 Task: Create a due date automation trigger when advanced on, 2 days after a card is due add fields without custom field "Resume" set to a number greater than 1 and greater or equal to 10 at 11:00 AM.
Action: Mouse moved to (1233, 90)
Screenshot: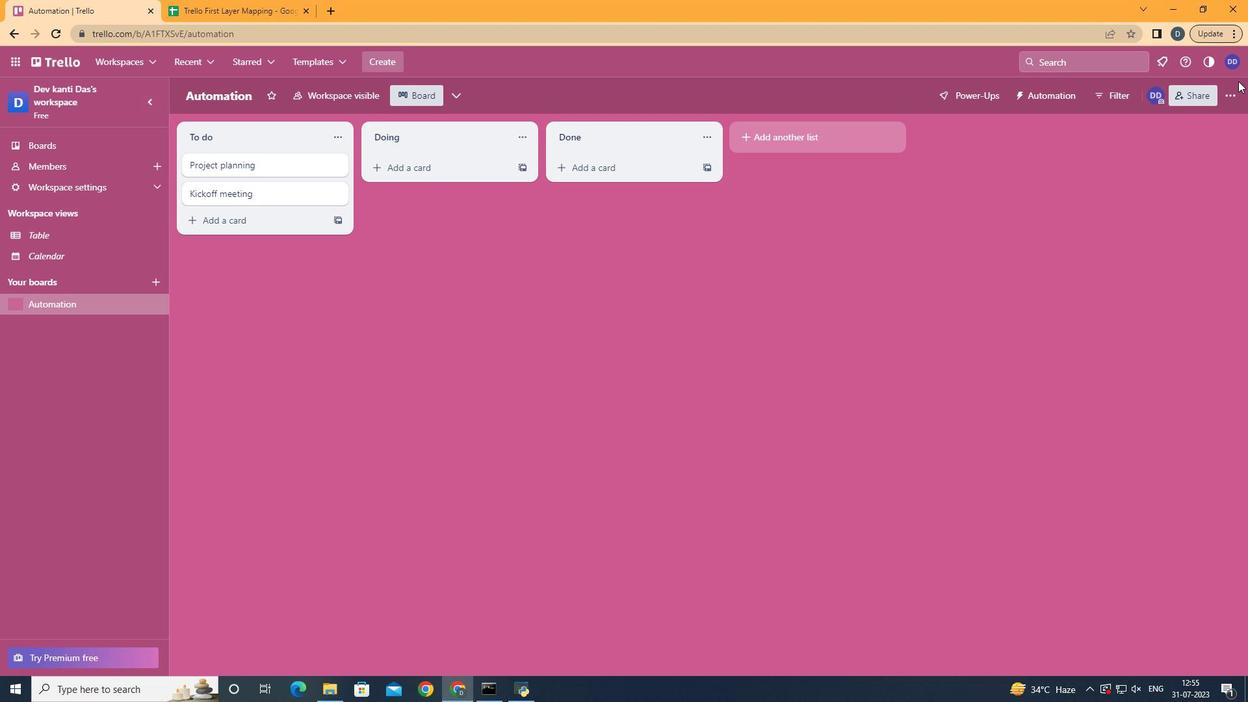 
Action: Mouse pressed left at (1233, 90)
Screenshot: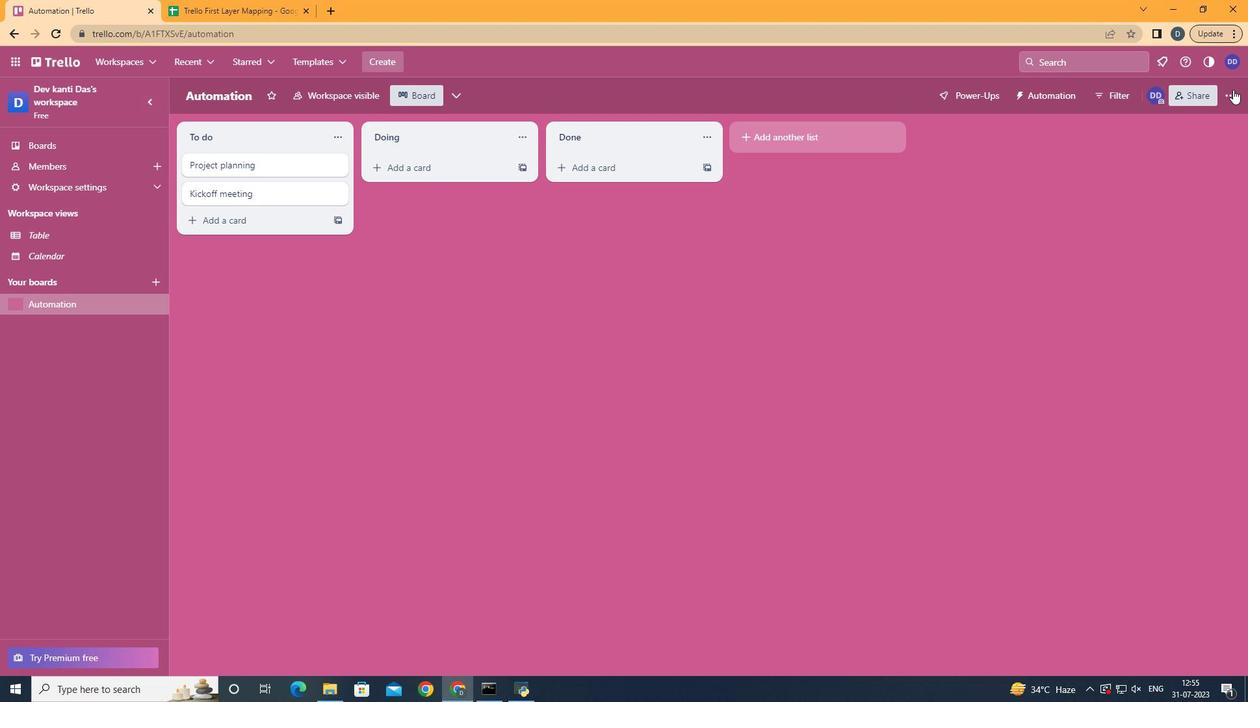 
Action: Mouse moved to (1120, 282)
Screenshot: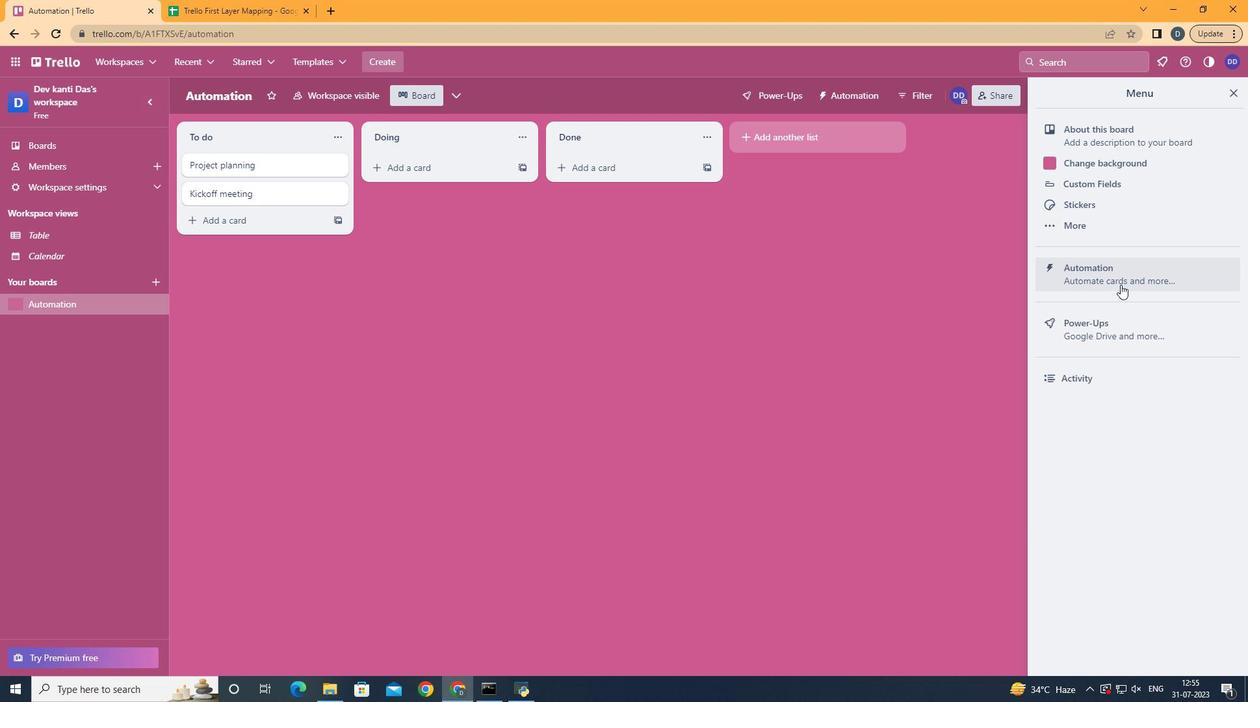 
Action: Mouse pressed left at (1120, 282)
Screenshot: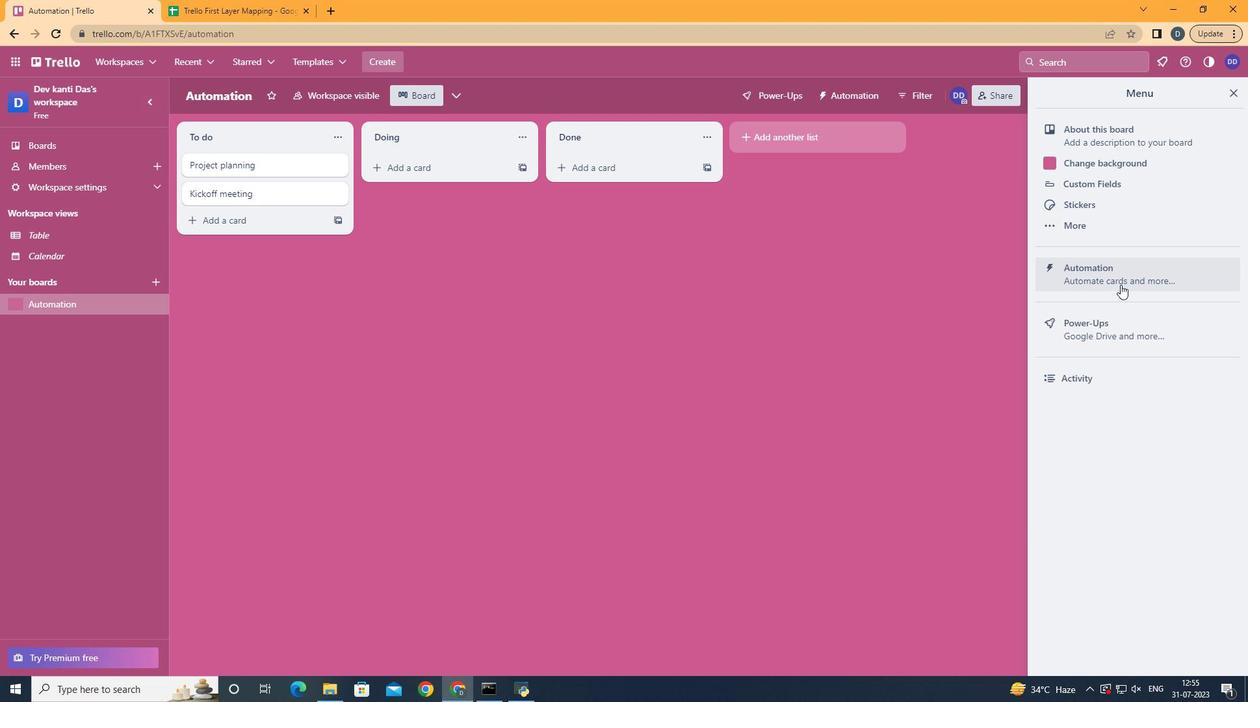 
Action: Mouse moved to (254, 266)
Screenshot: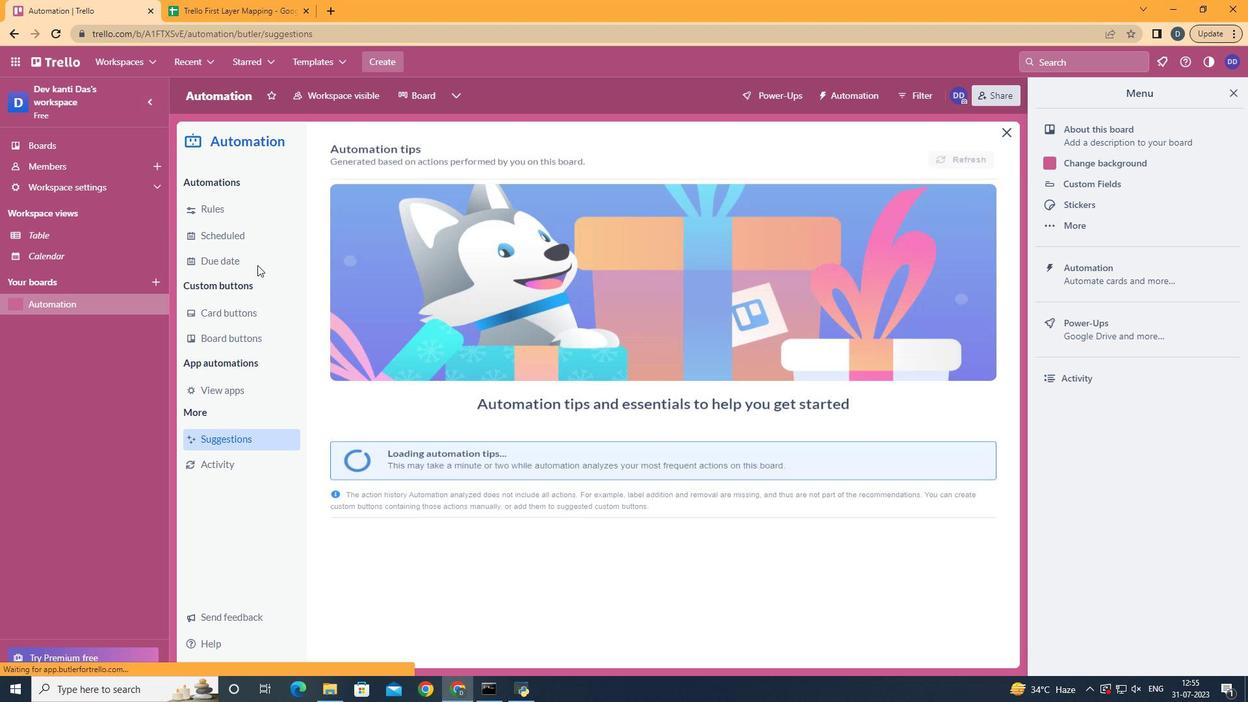 
Action: Mouse pressed left at (254, 266)
Screenshot: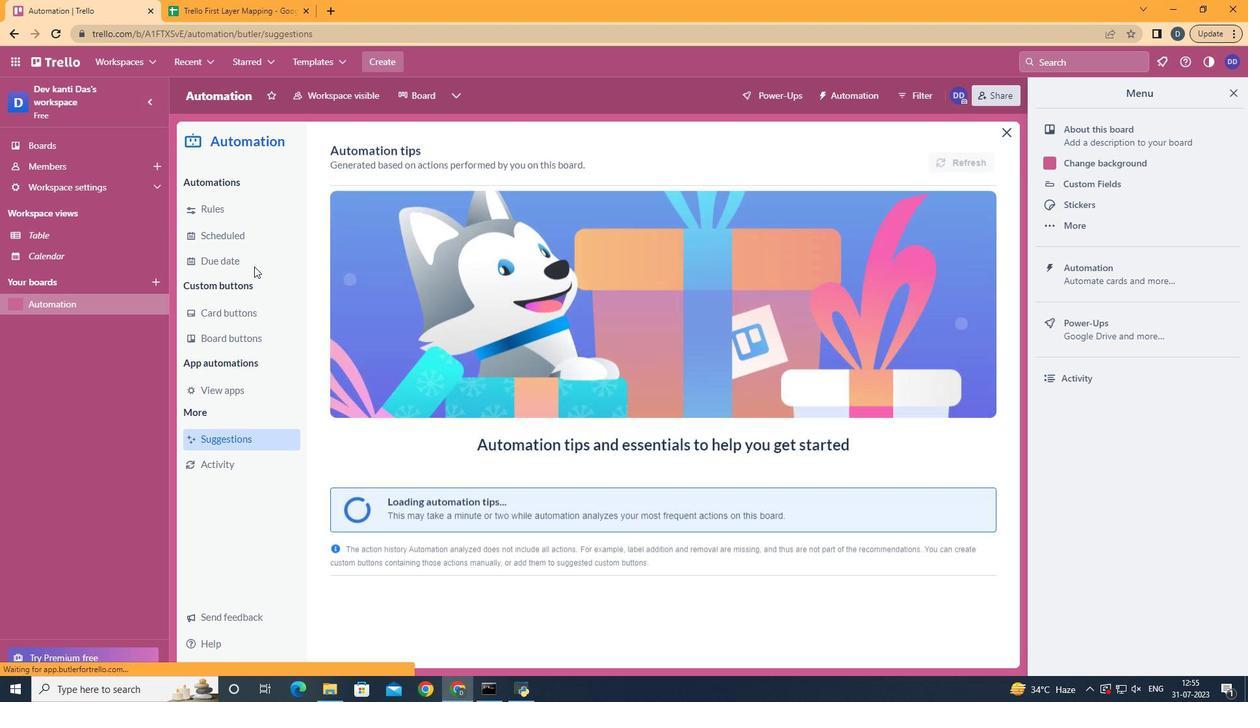 
Action: Mouse moved to (909, 151)
Screenshot: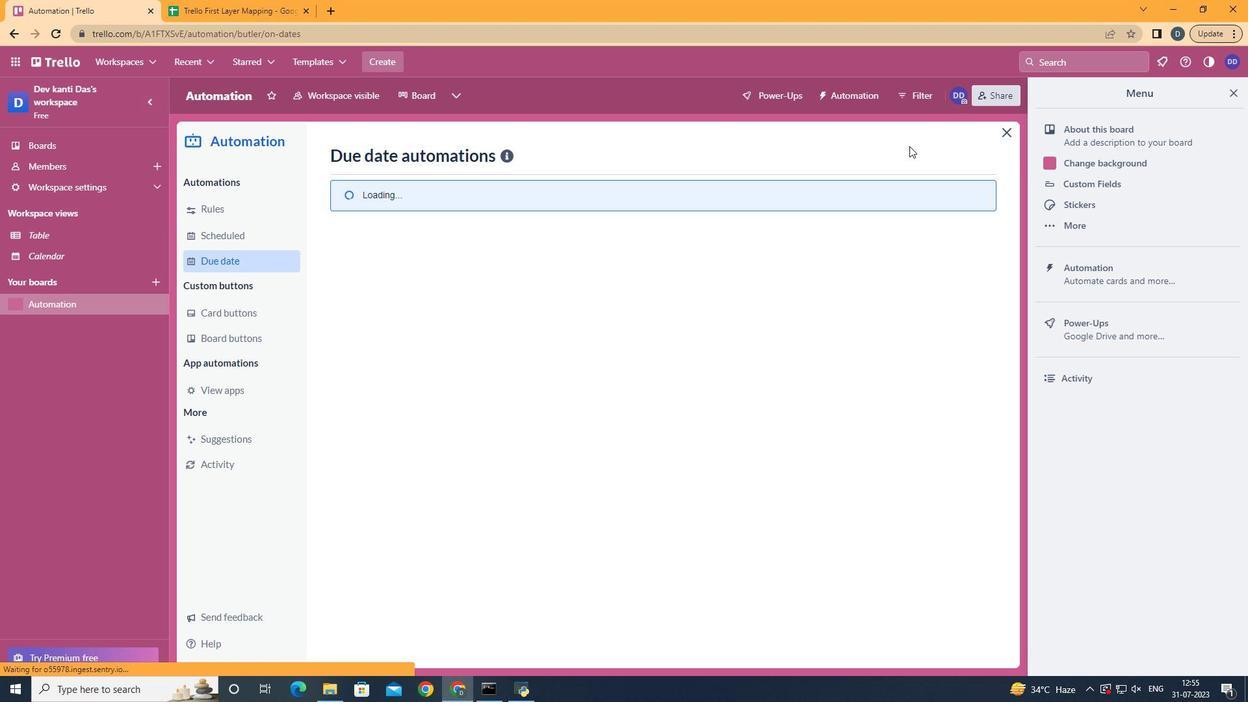 
Action: Mouse pressed left at (909, 151)
Screenshot: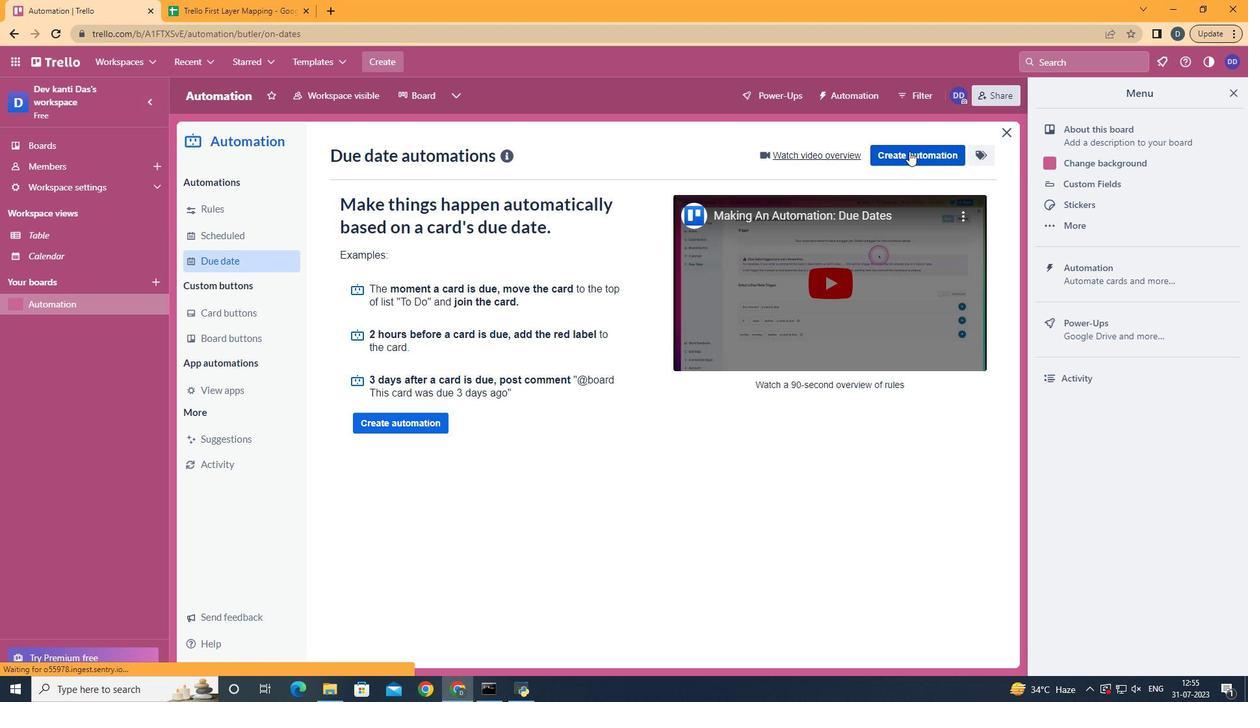
Action: Mouse moved to (616, 272)
Screenshot: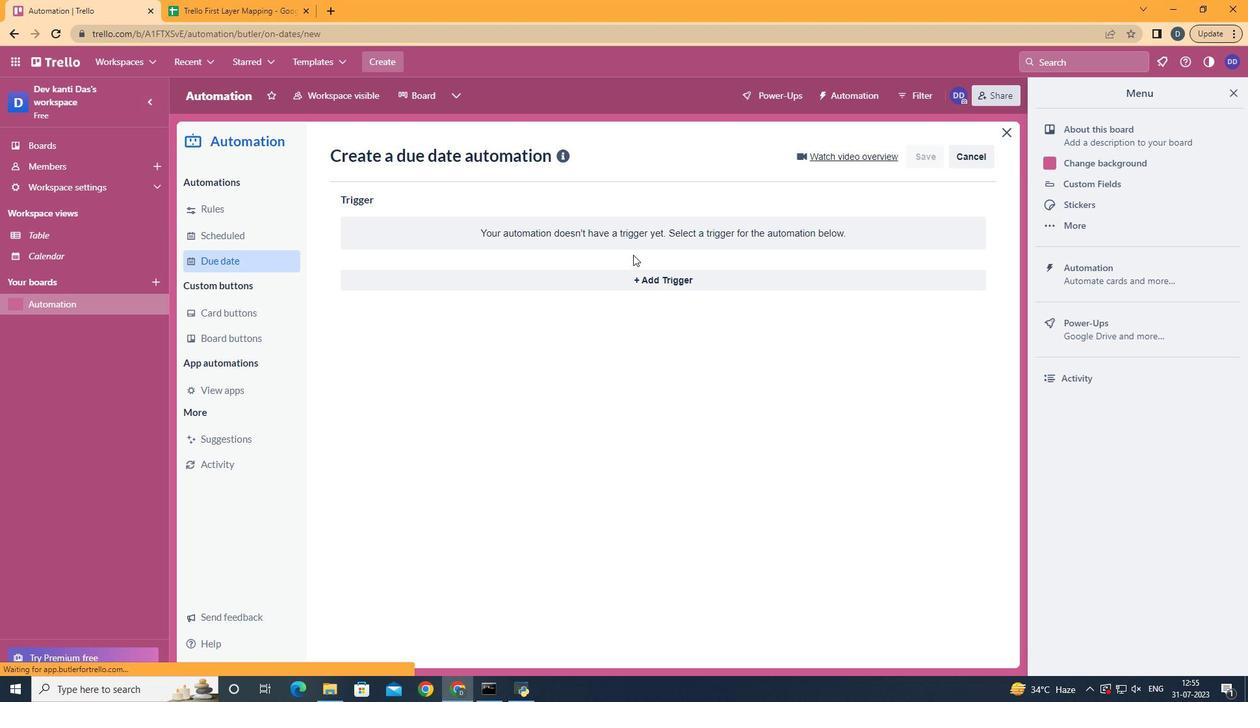 
Action: Mouse pressed left at (616, 272)
Screenshot: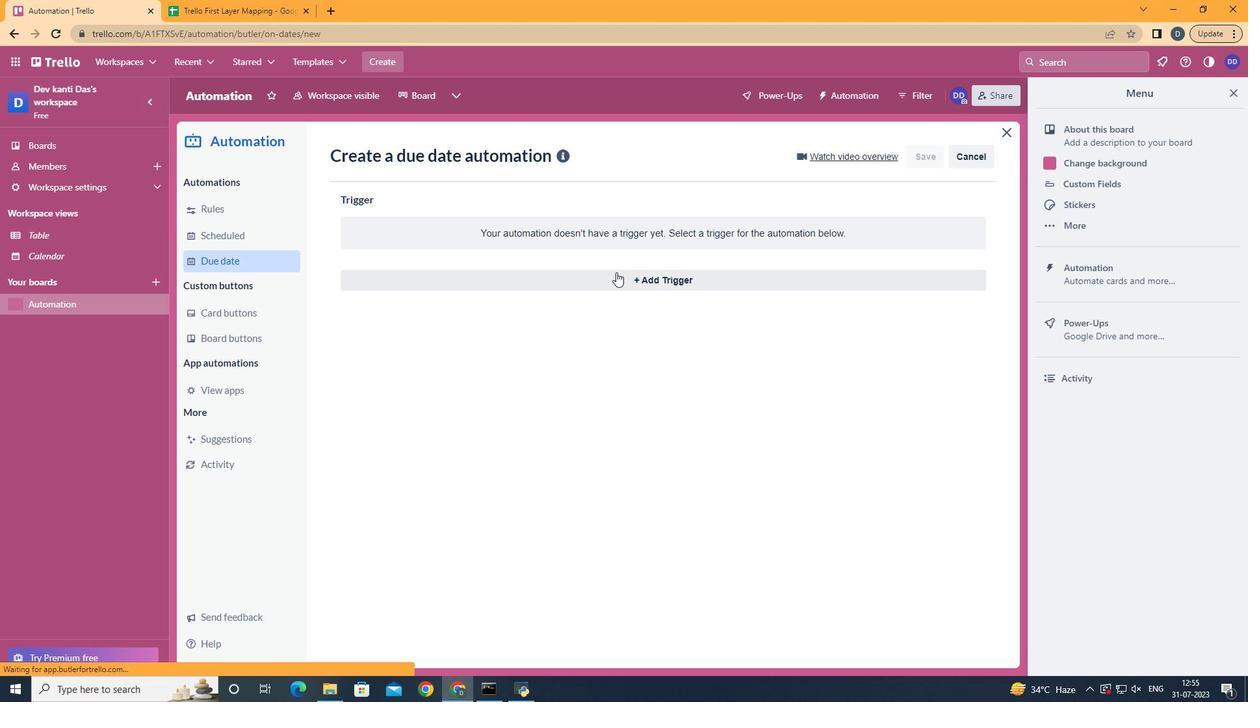 
Action: Mouse moved to (464, 526)
Screenshot: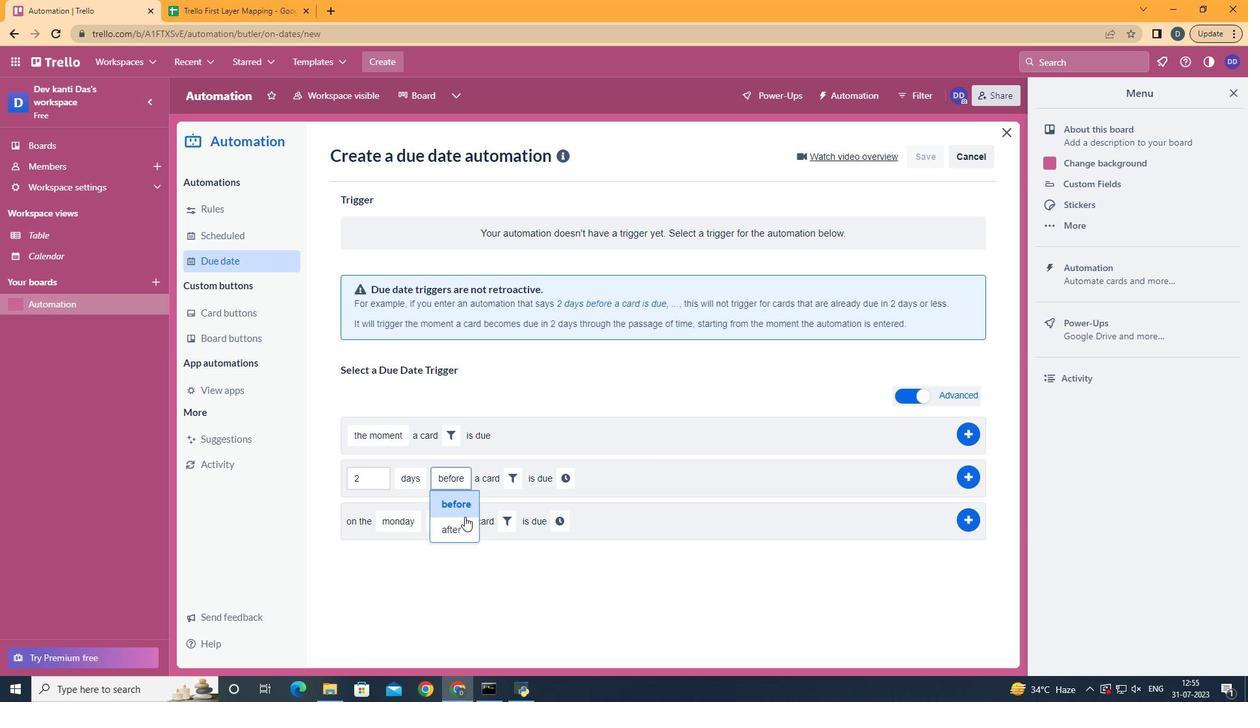 
Action: Mouse pressed left at (464, 526)
Screenshot: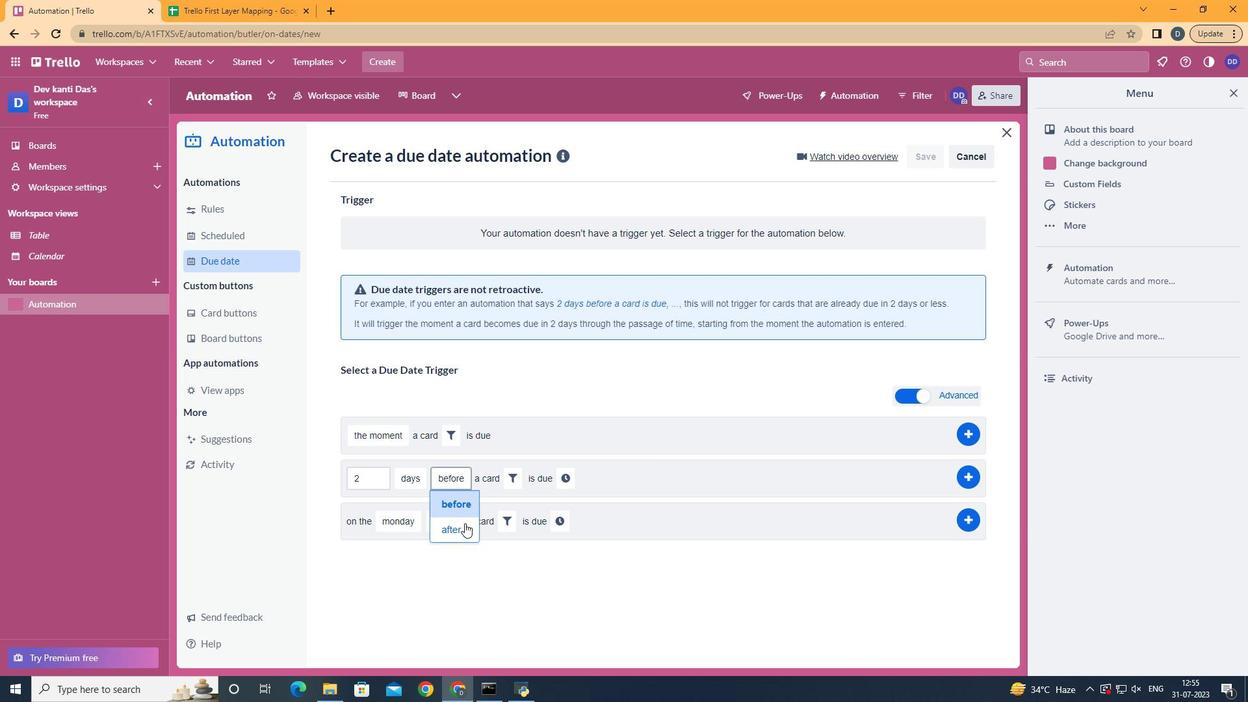 
Action: Mouse moved to (499, 478)
Screenshot: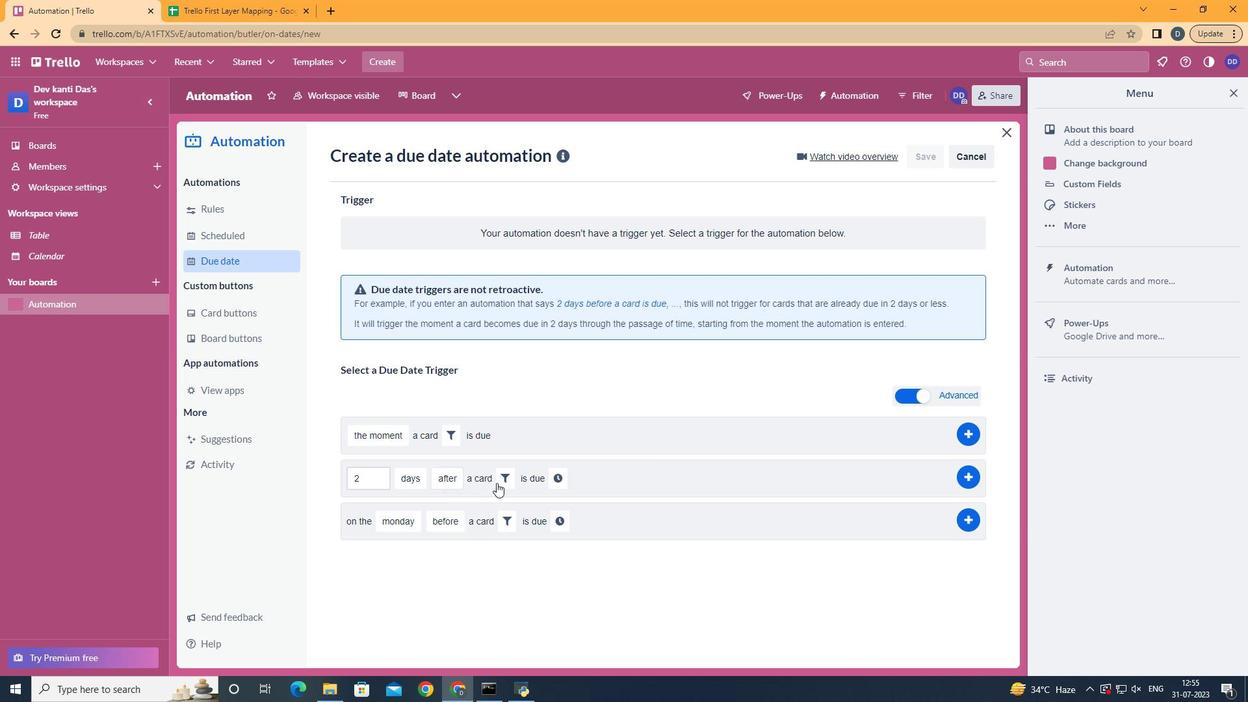 
Action: Mouse pressed left at (499, 478)
Screenshot: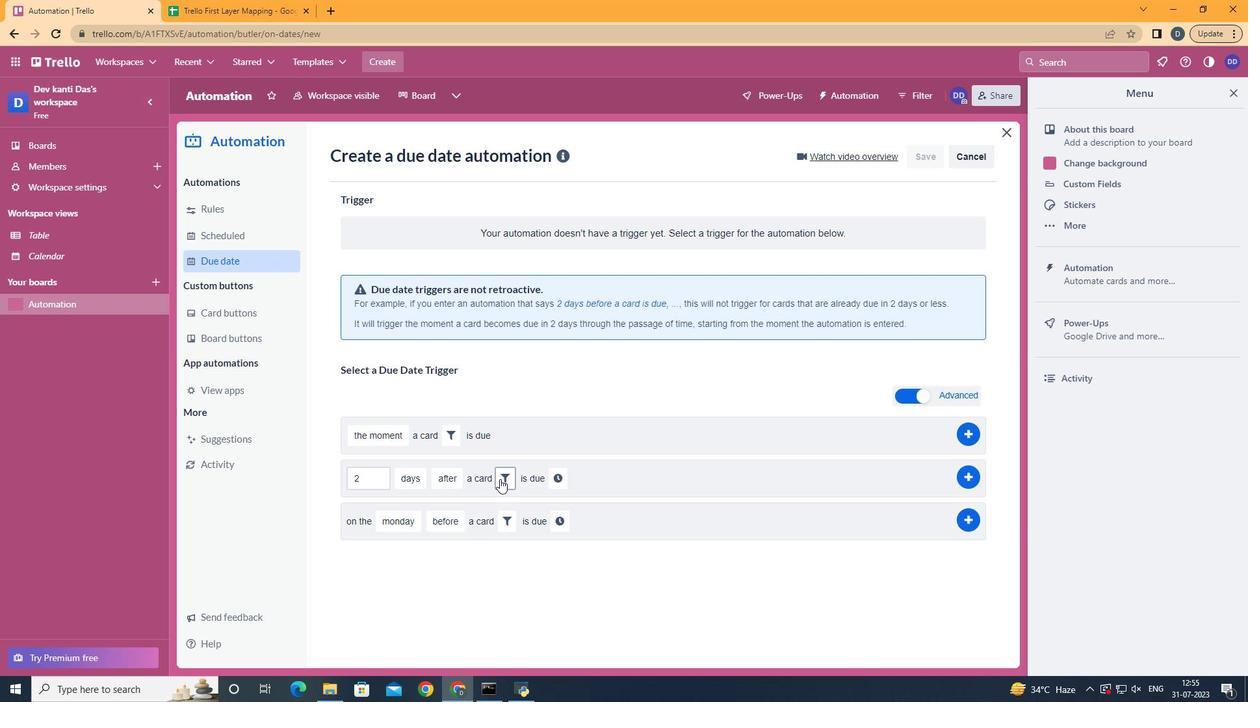 
Action: Mouse moved to (730, 515)
Screenshot: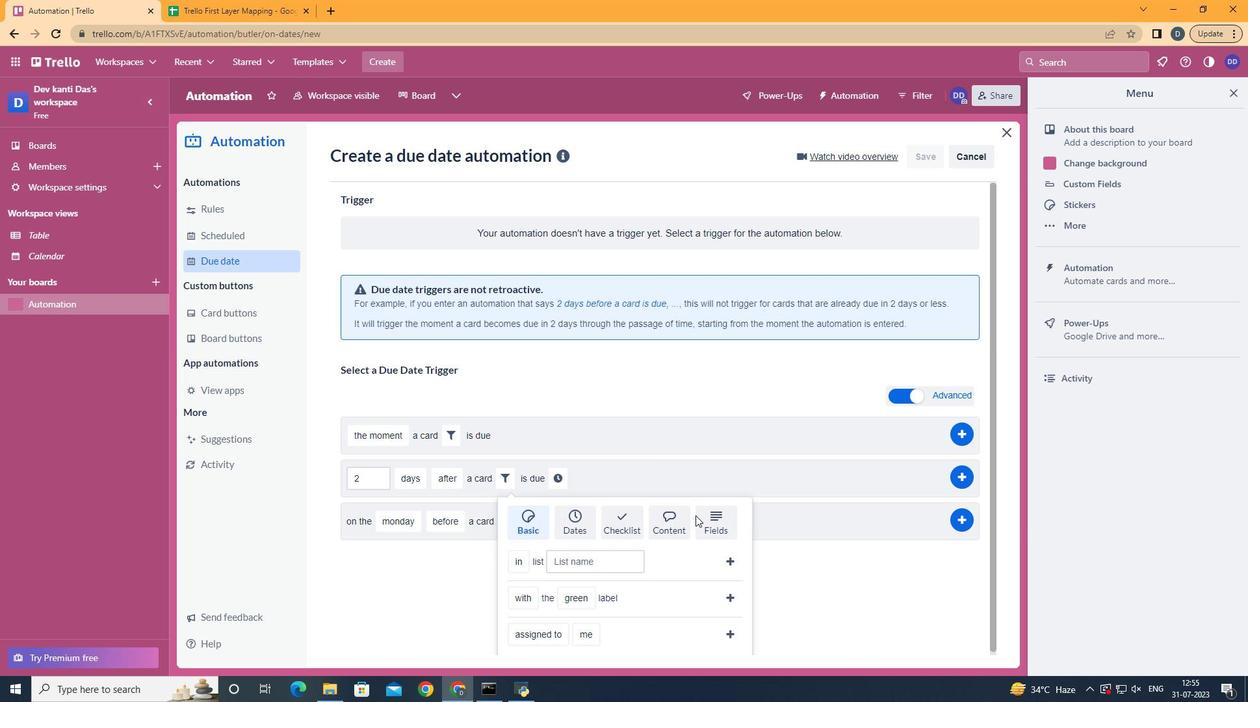 
Action: Mouse pressed left at (730, 515)
Screenshot: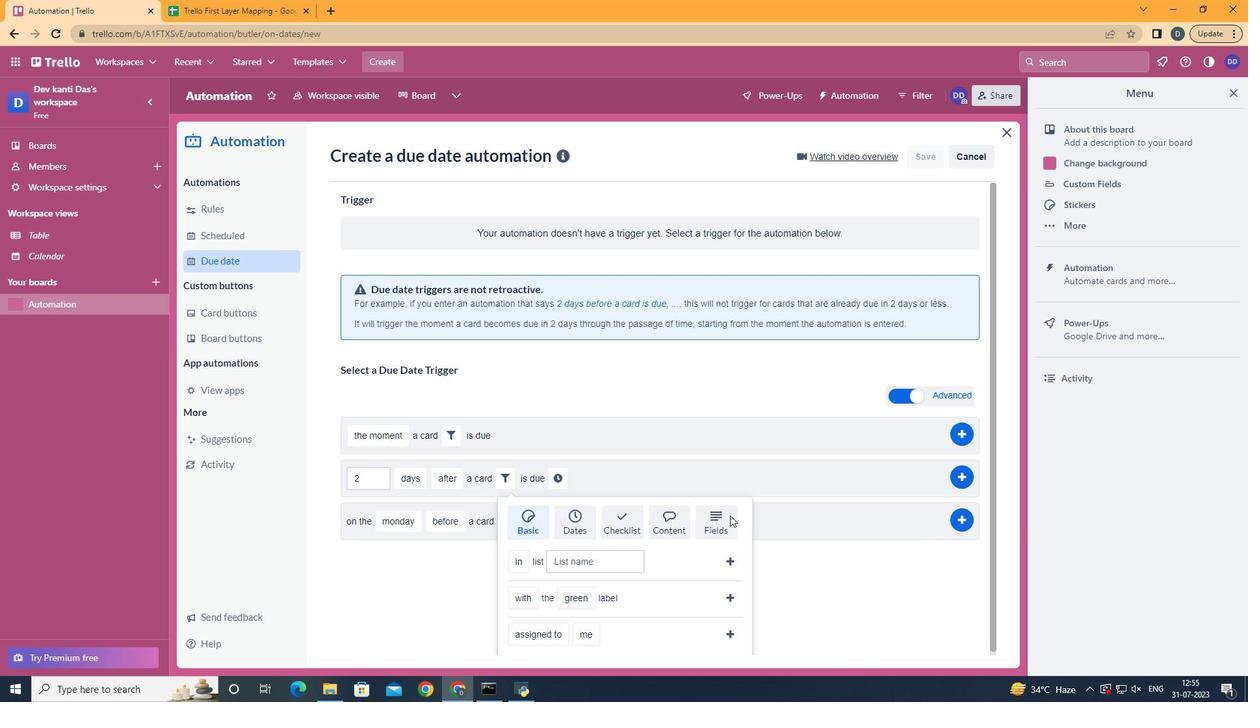 
Action: Mouse scrolled (730, 514) with delta (0, 0)
Screenshot: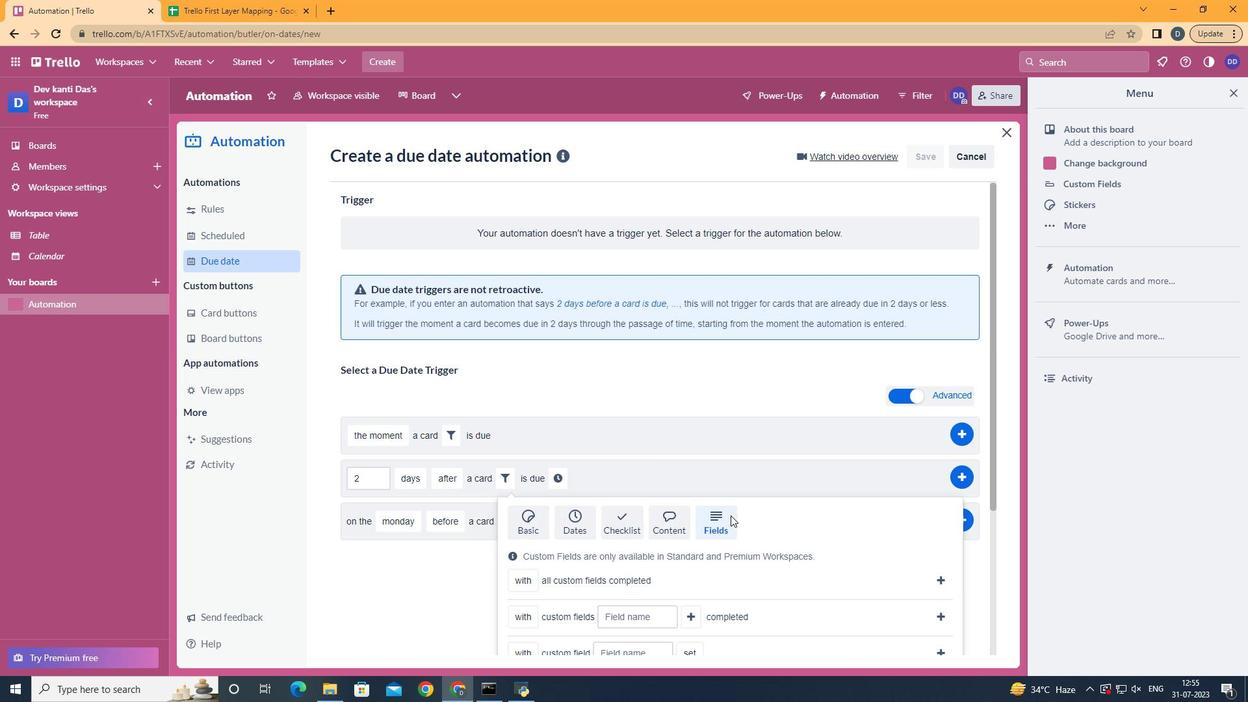 
Action: Mouse scrolled (730, 514) with delta (0, 0)
Screenshot: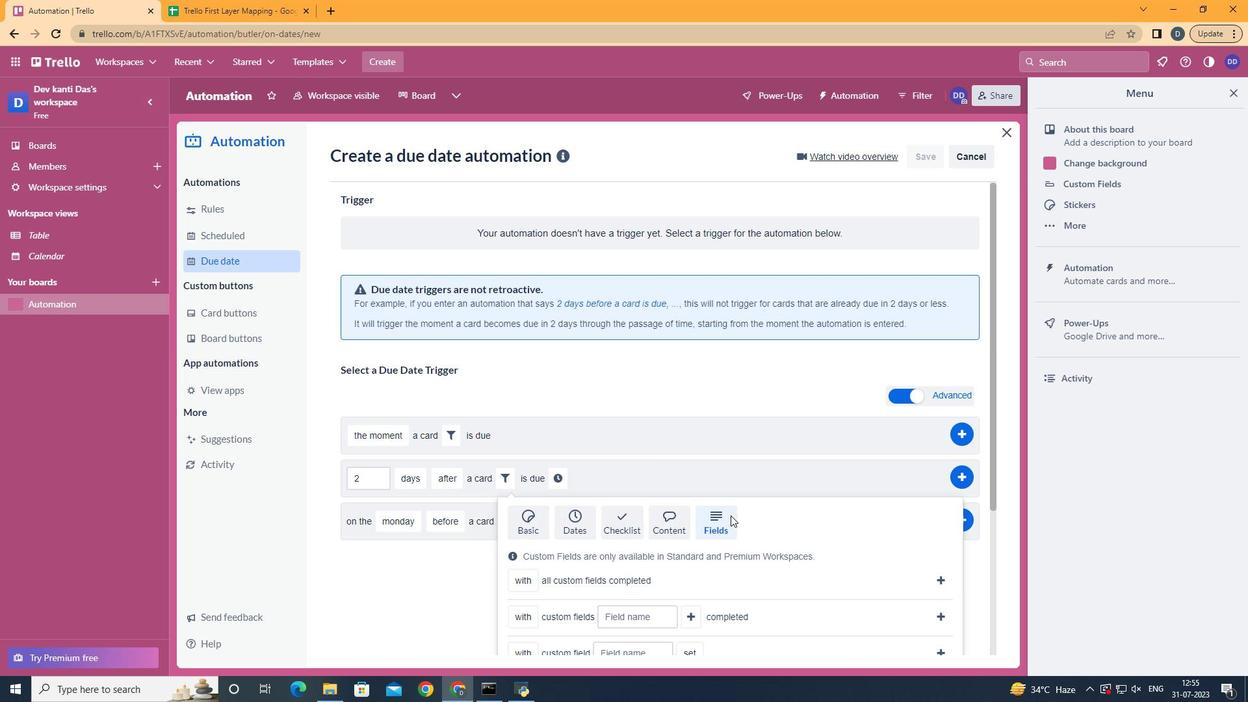 
Action: Mouse scrolled (730, 514) with delta (0, 0)
Screenshot: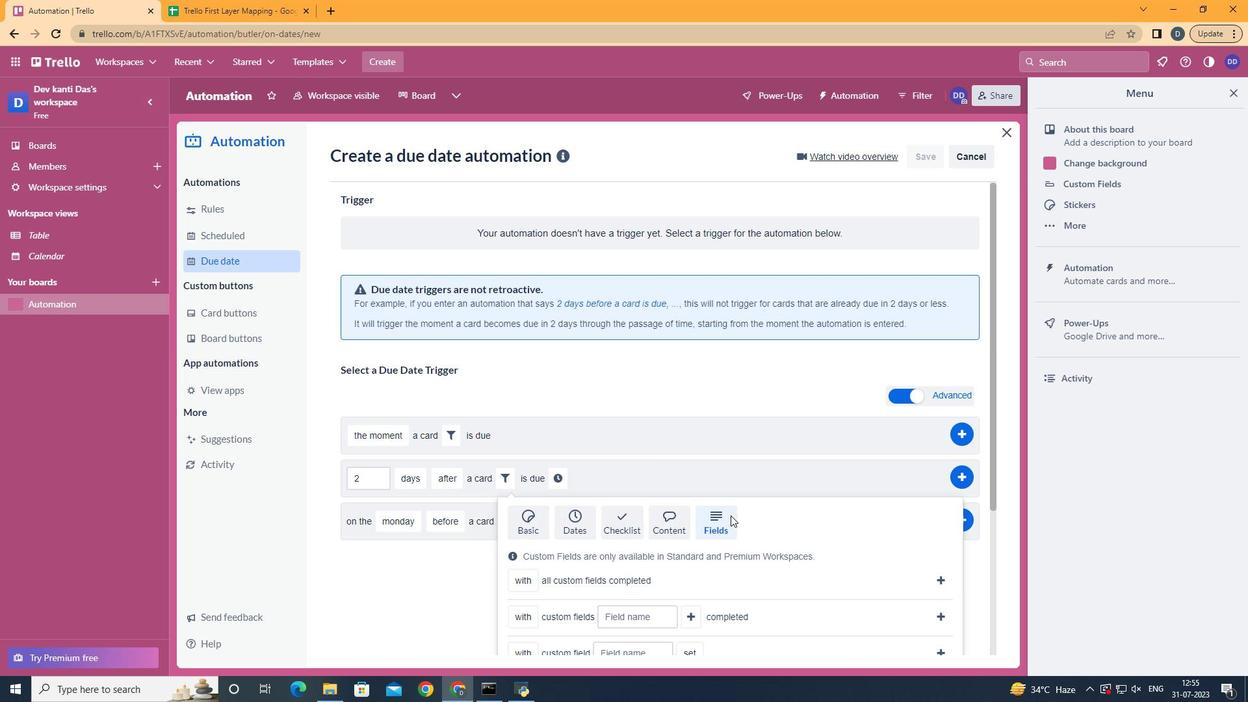 
Action: Mouse scrolled (730, 514) with delta (0, 0)
Screenshot: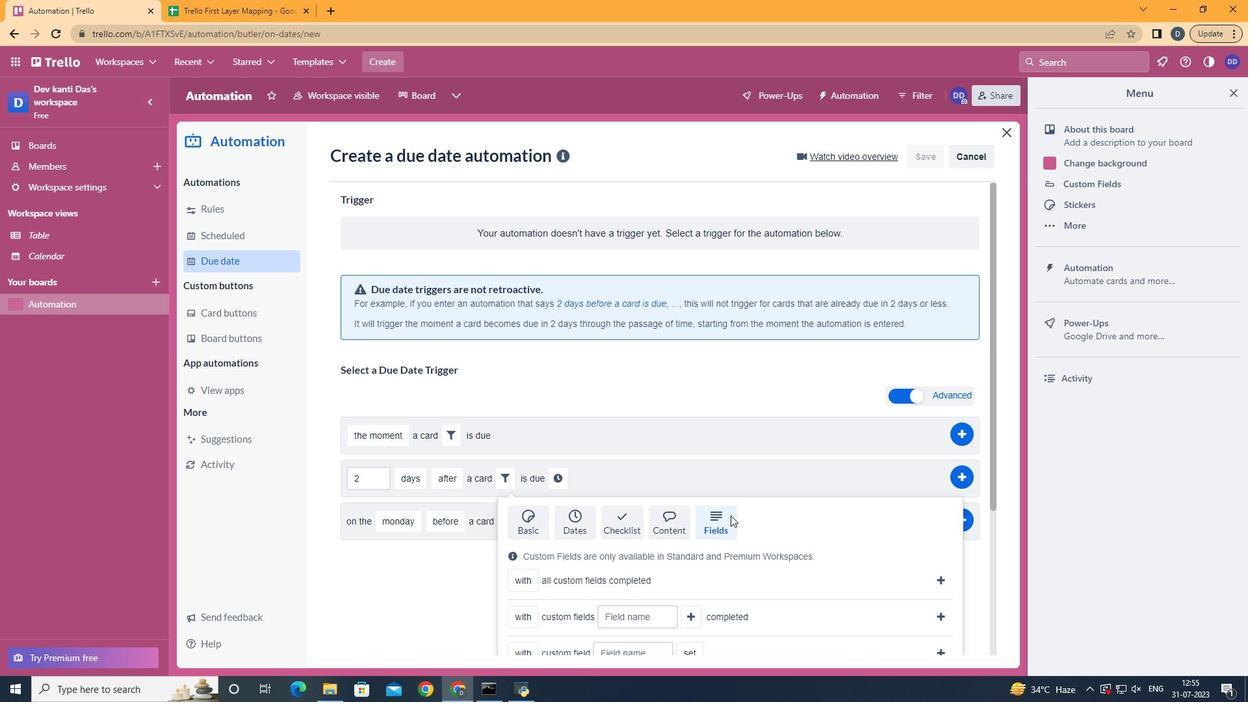 
Action: Mouse scrolled (730, 514) with delta (0, 0)
Screenshot: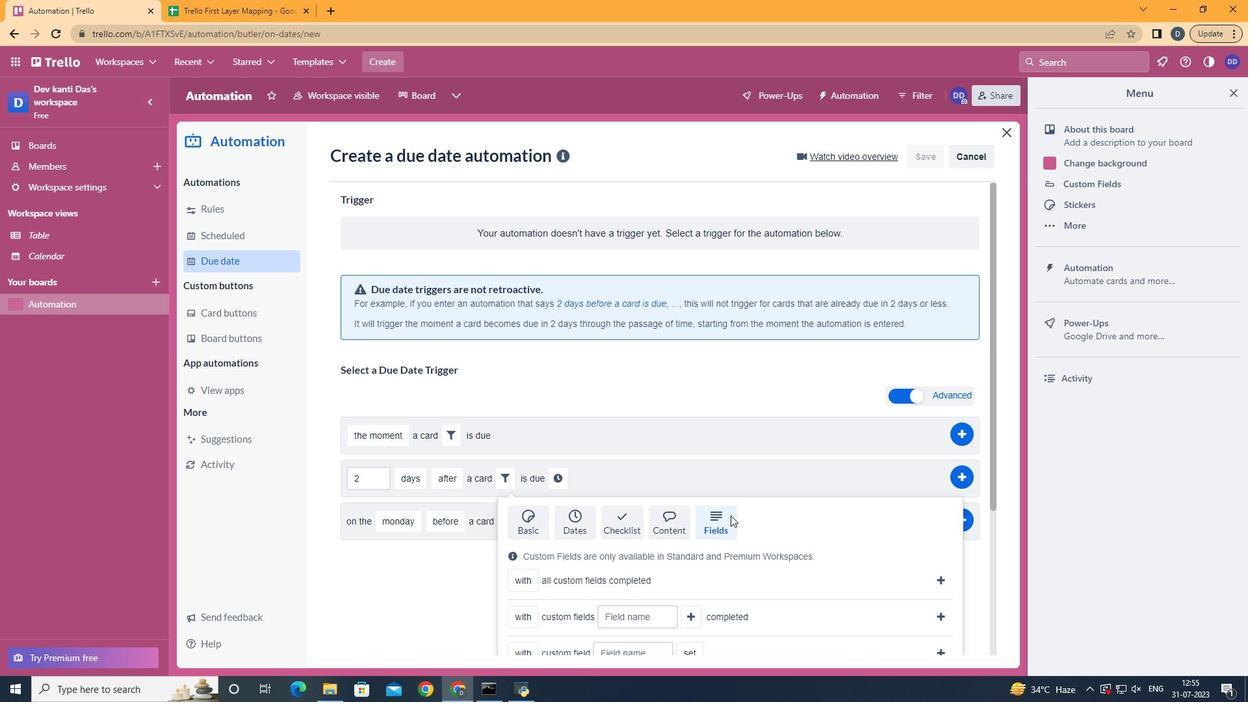 
Action: Mouse scrolled (730, 514) with delta (0, 0)
Screenshot: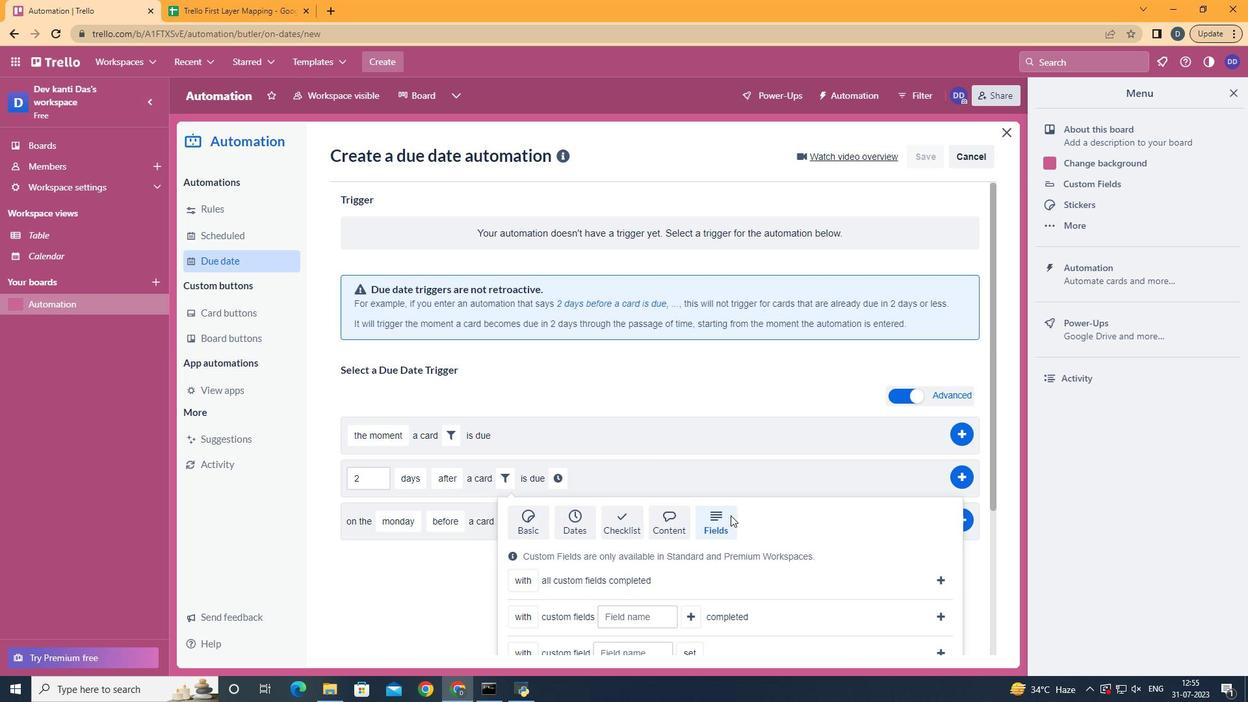 
Action: Mouse moved to (534, 604)
Screenshot: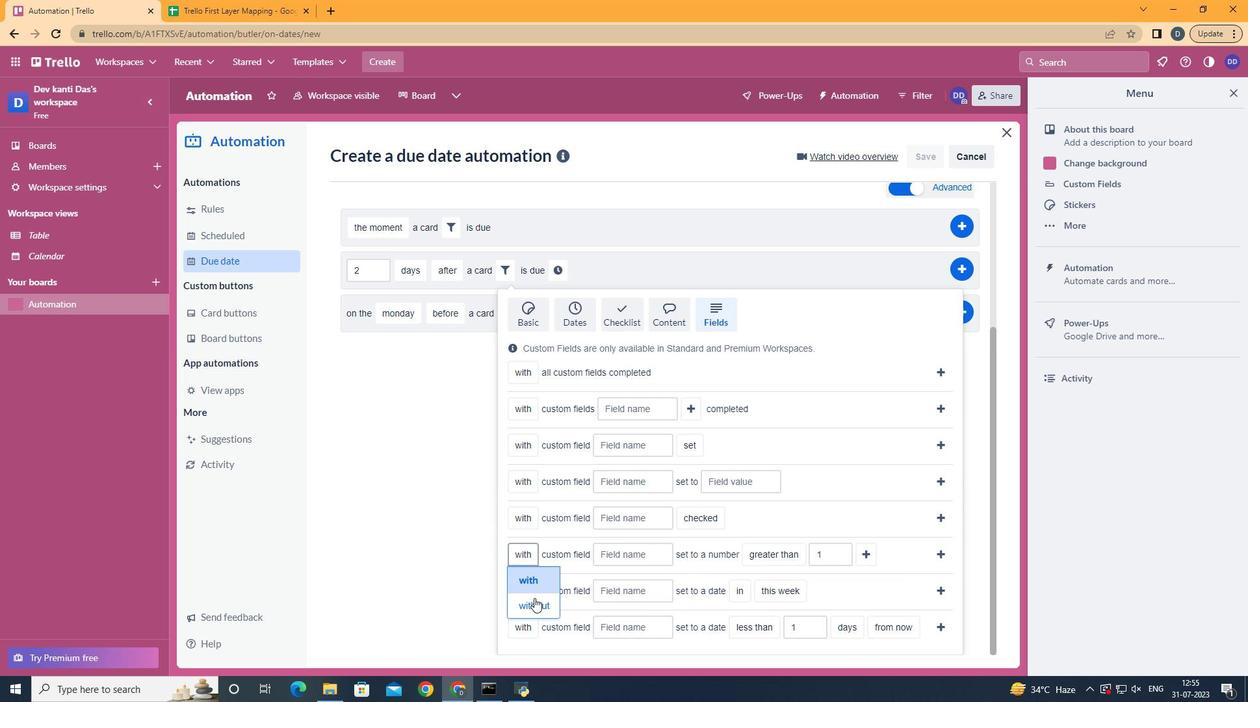 
Action: Mouse pressed left at (534, 604)
Screenshot: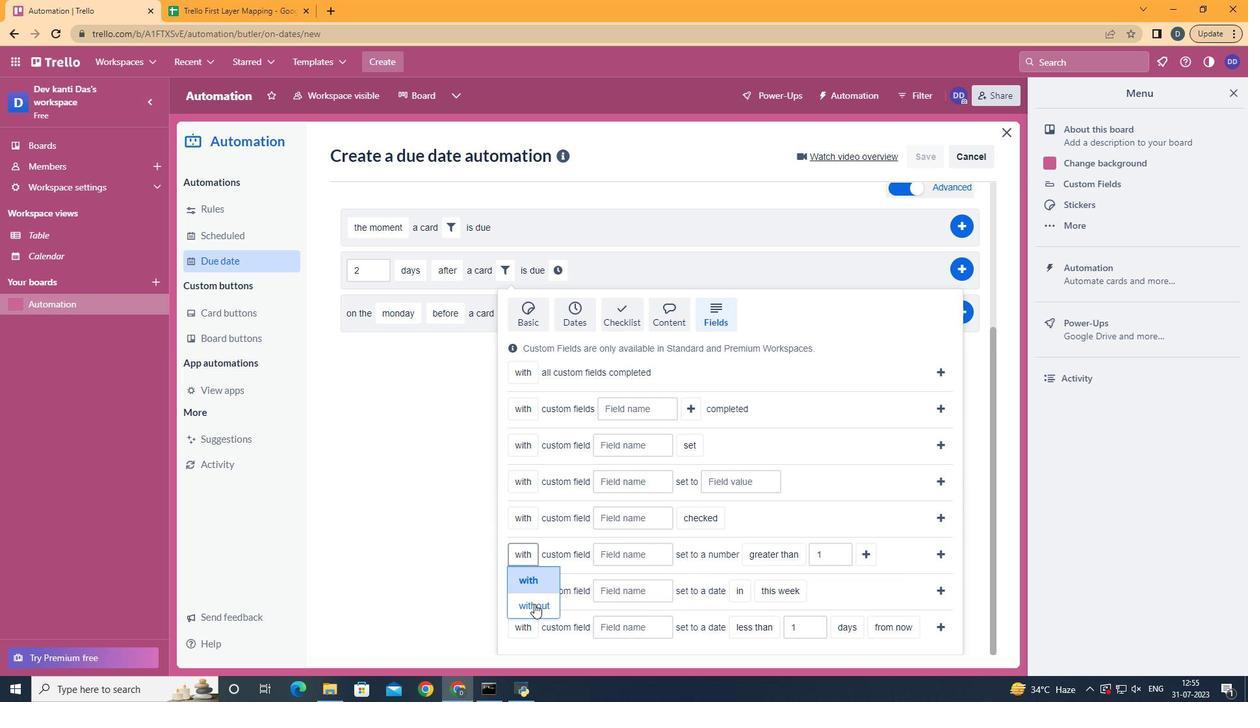 
Action: Mouse moved to (626, 554)
Screenshot: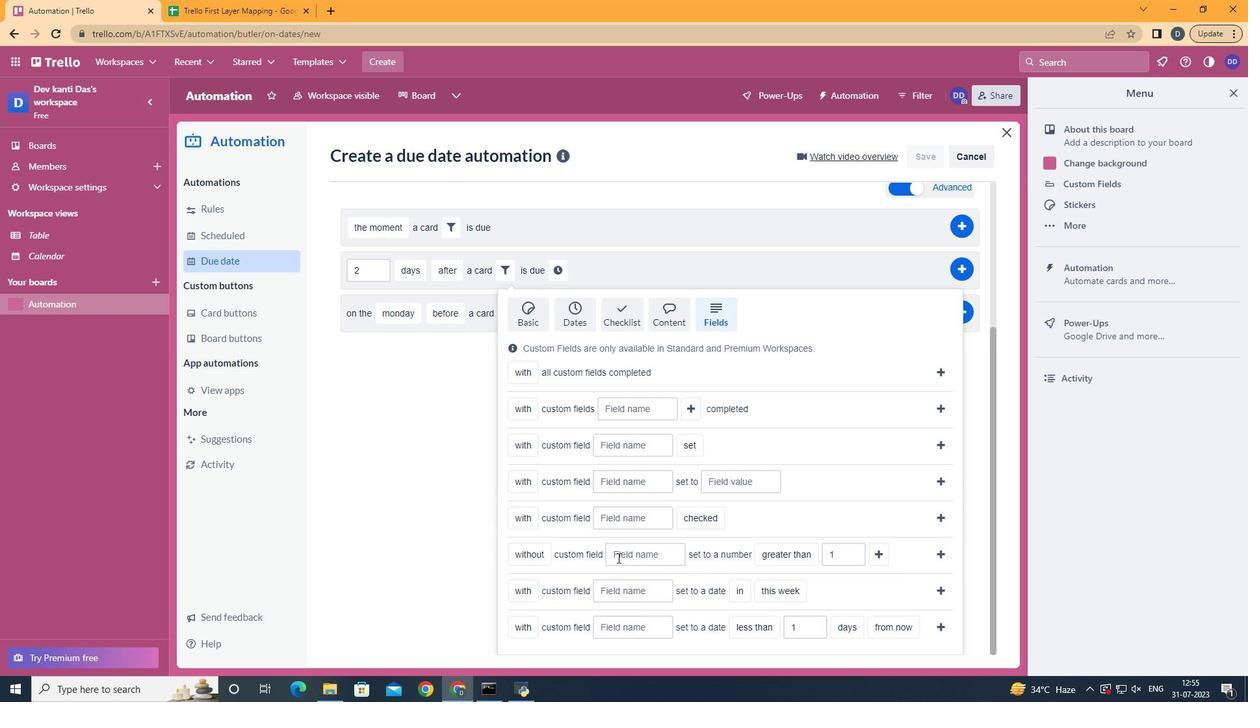 
Action: Mouse pressed left at (626, 554)
Screenshot: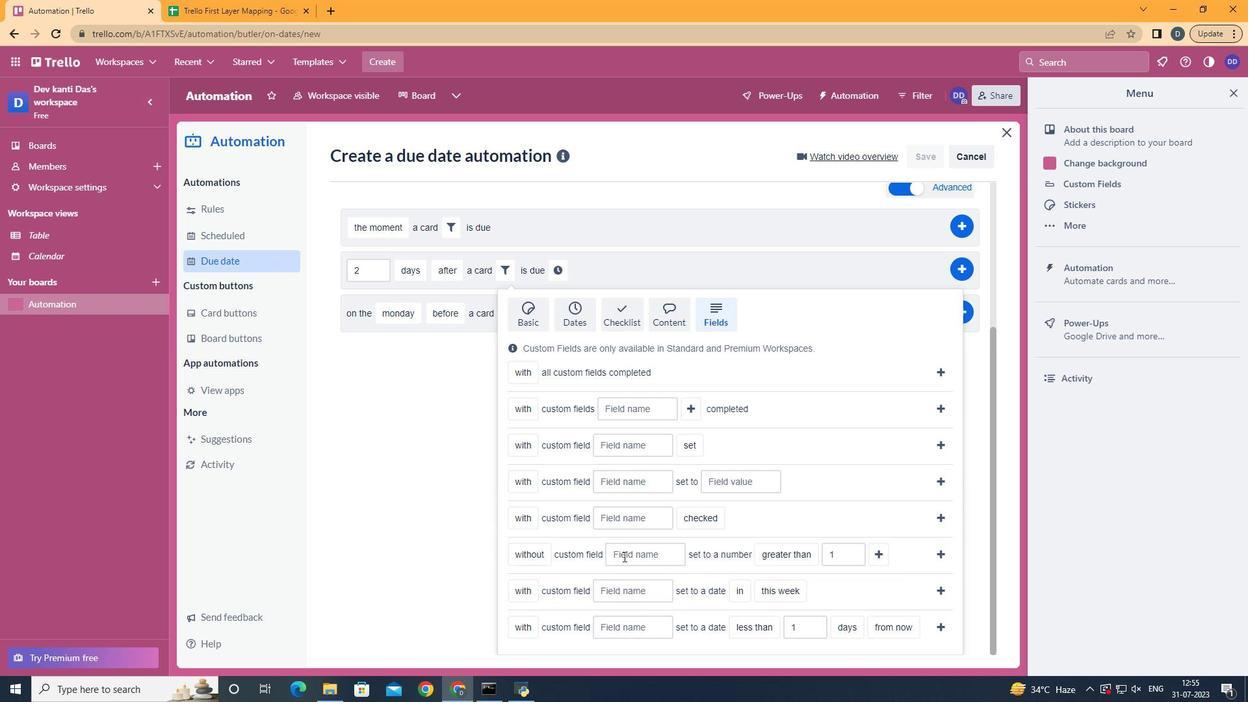 
Action: Key pressed <Key.shift>Resume
Screenshot: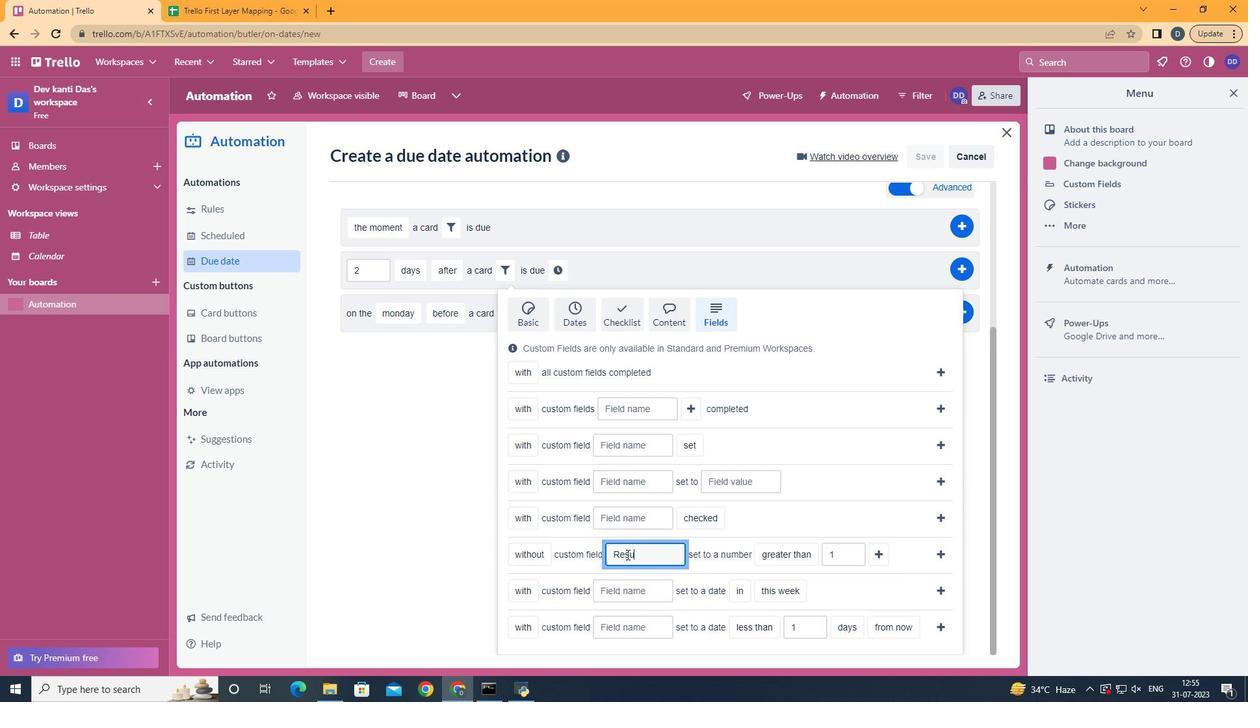 
Action: Mouse moved to (818, 457)
Screenshot: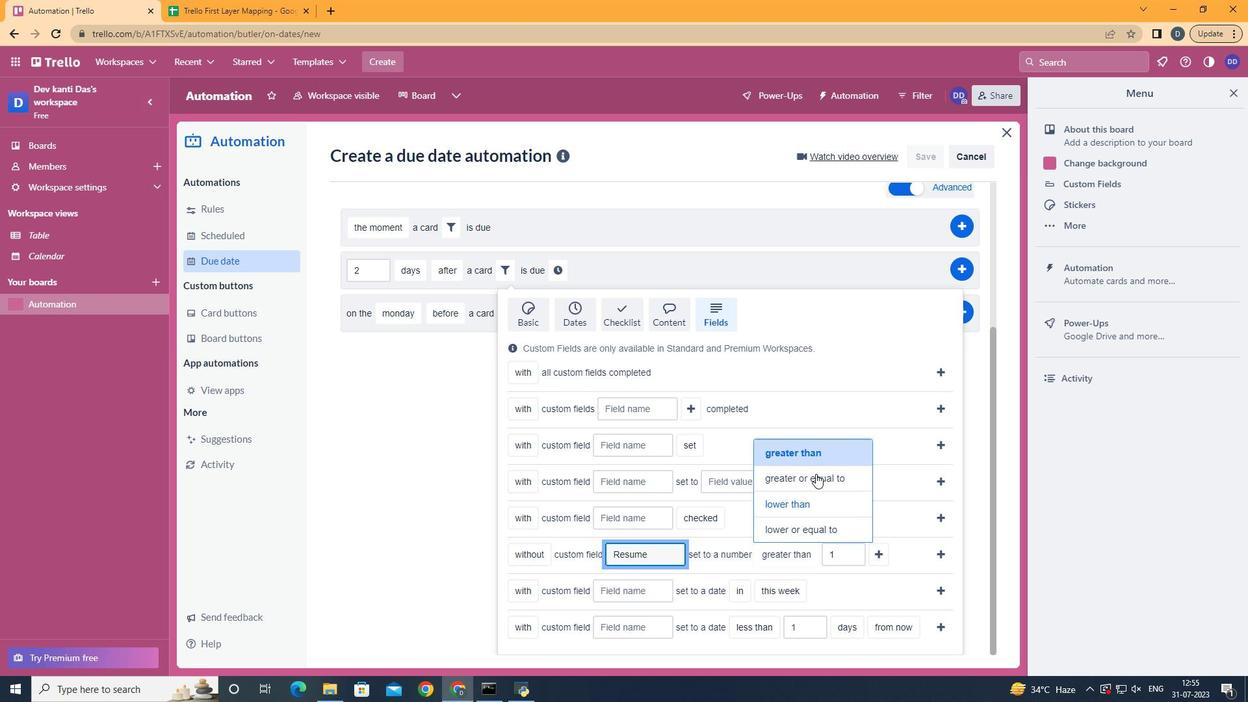 
Action: Mouse pressed left at (818, 457)
Screenshot: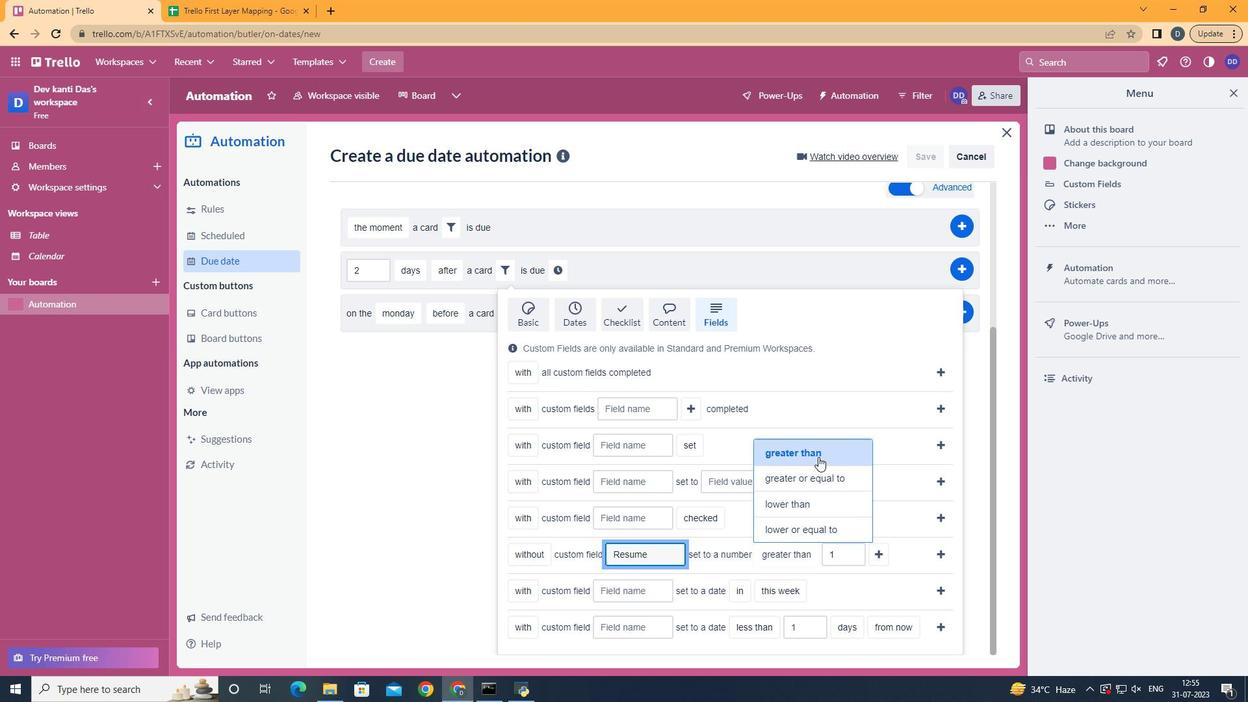 
Action: Mouse moved to (871, 549)
Screenshot: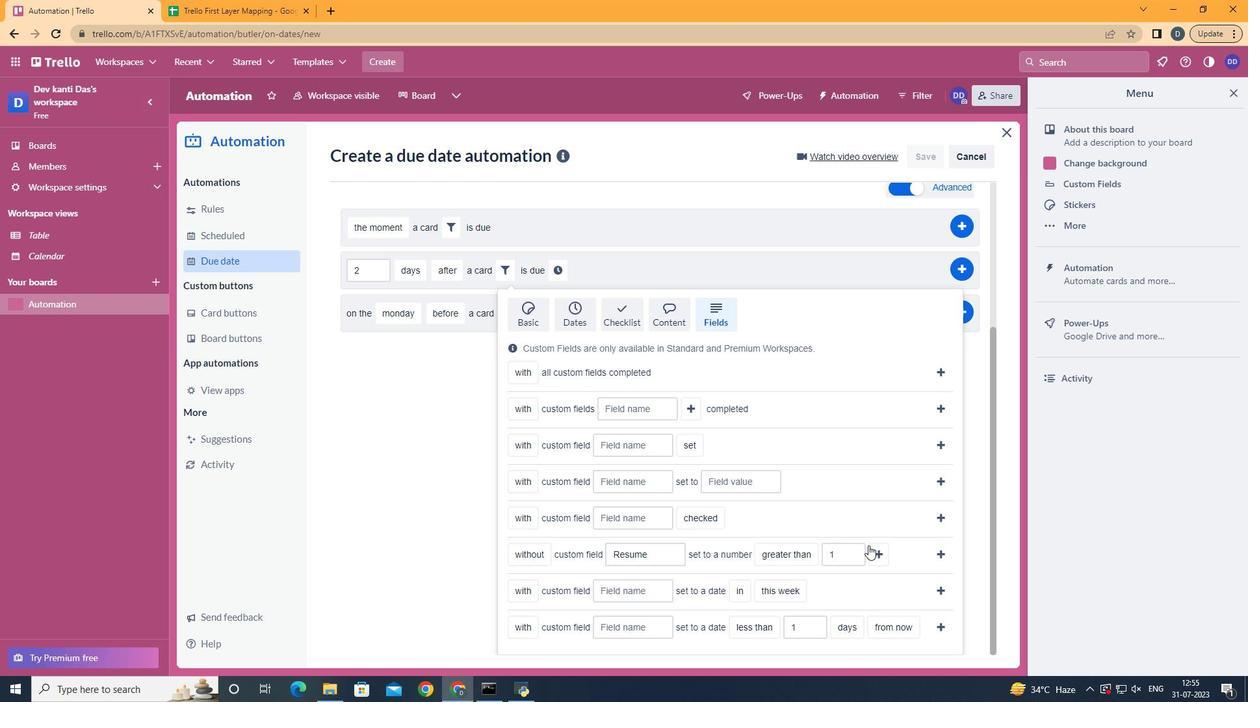 
Action: Mouse pressed left at (871, 549)
Screenshot: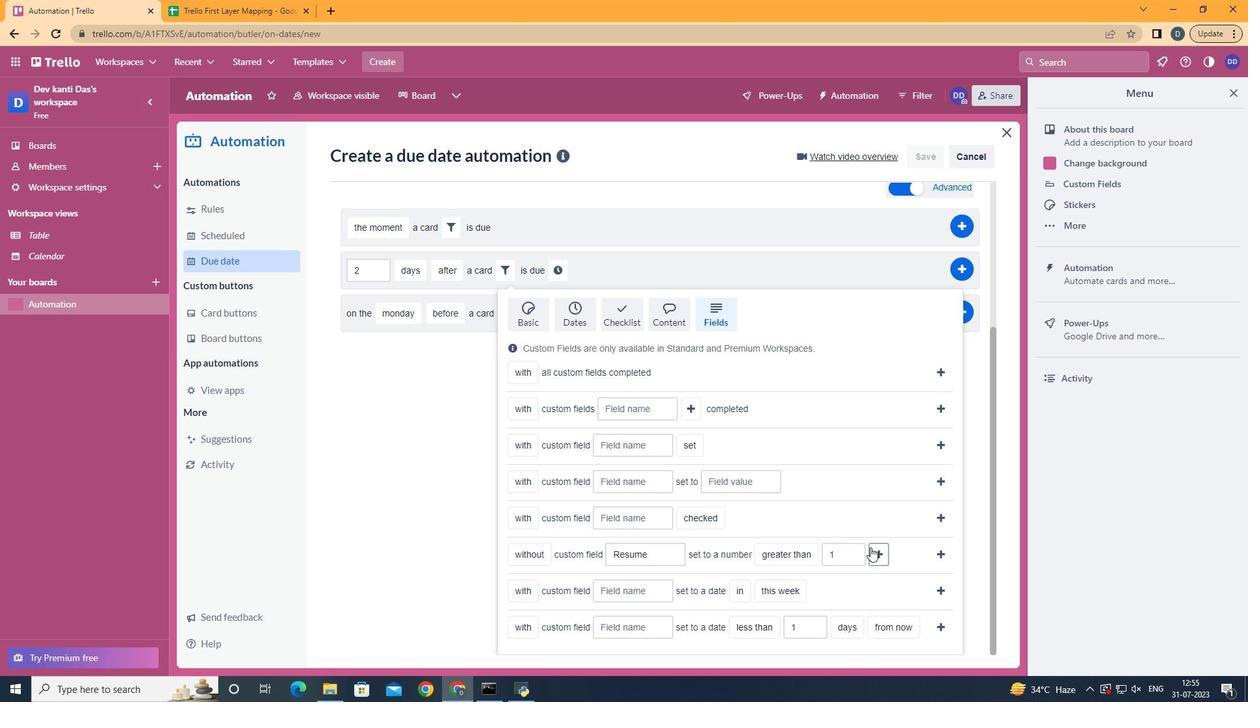 
Action: Mouse moved to (578, 561)
Screenshot: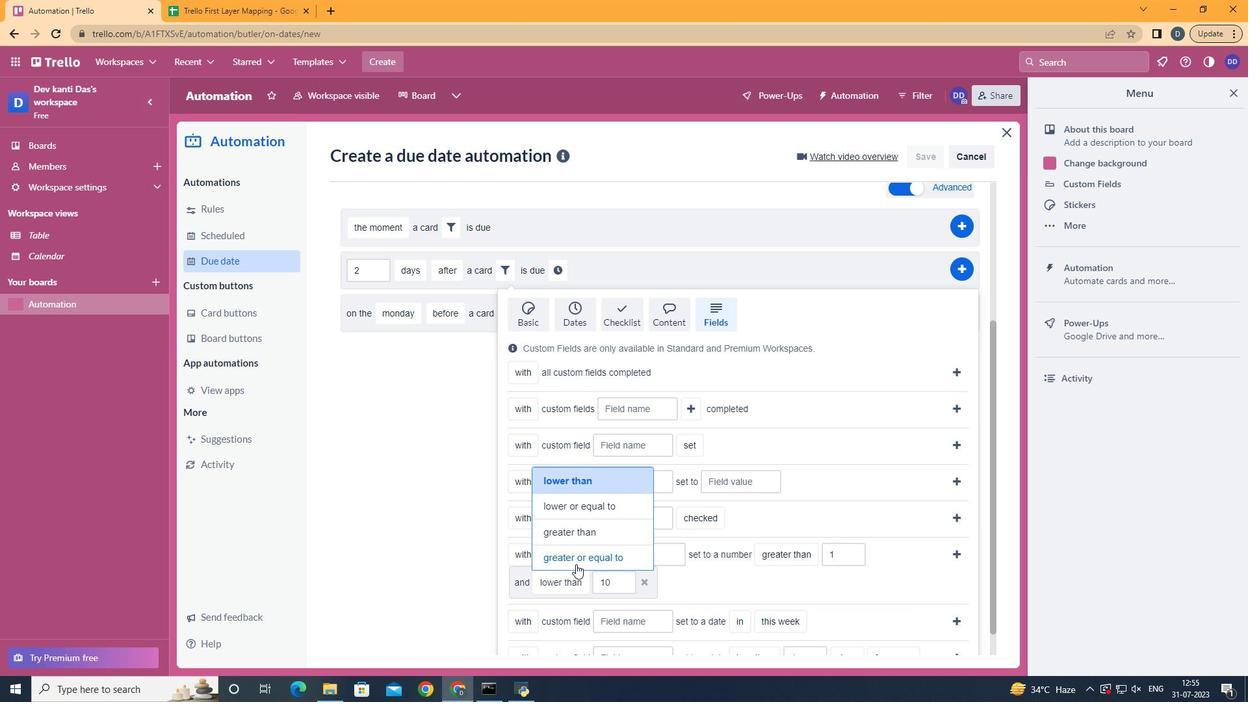 
Action: Mouse pressed left at (578, 561)
Screenshot: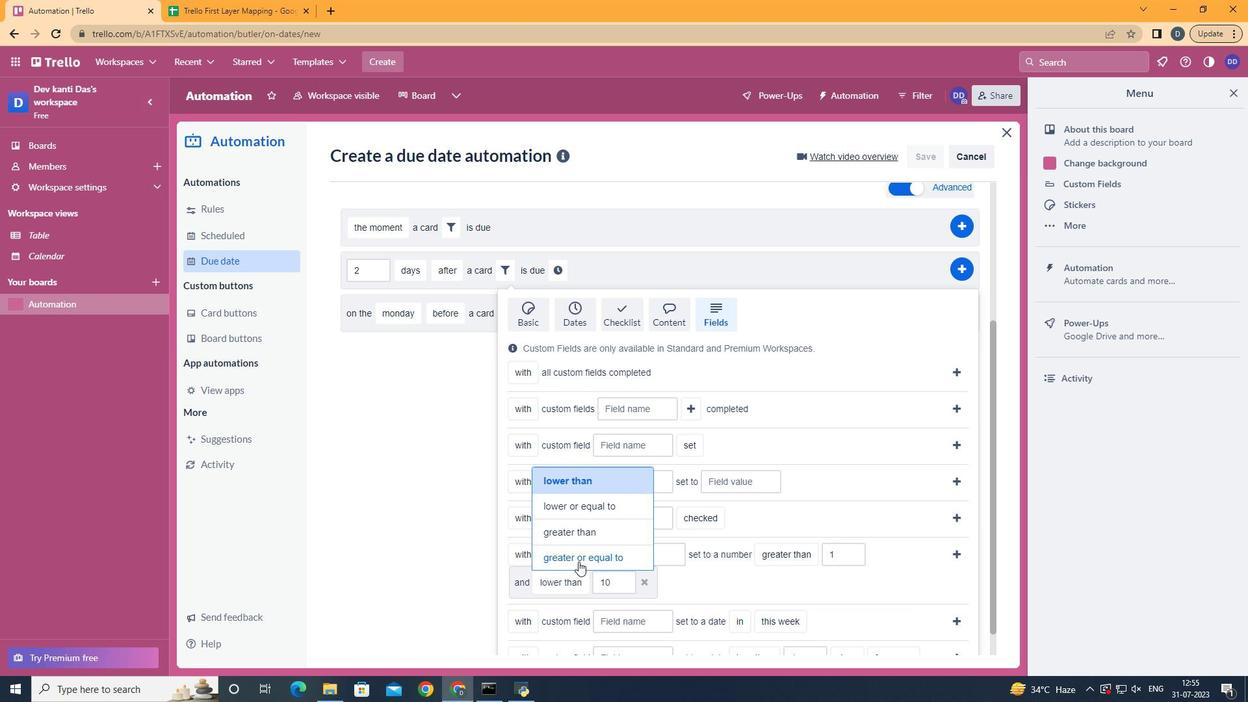
Action: Mouse moved to (949, 551)
Screenshot: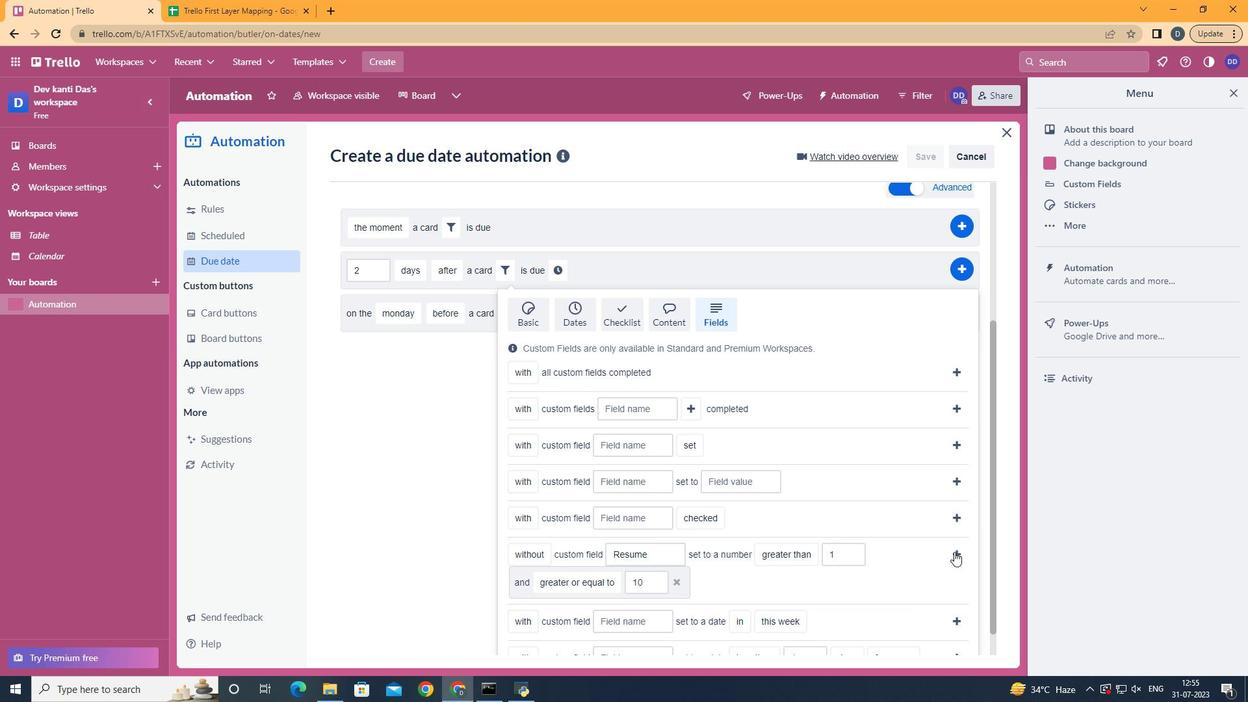 
Action: Mouse pressed left at (949, 551)
Screenshot: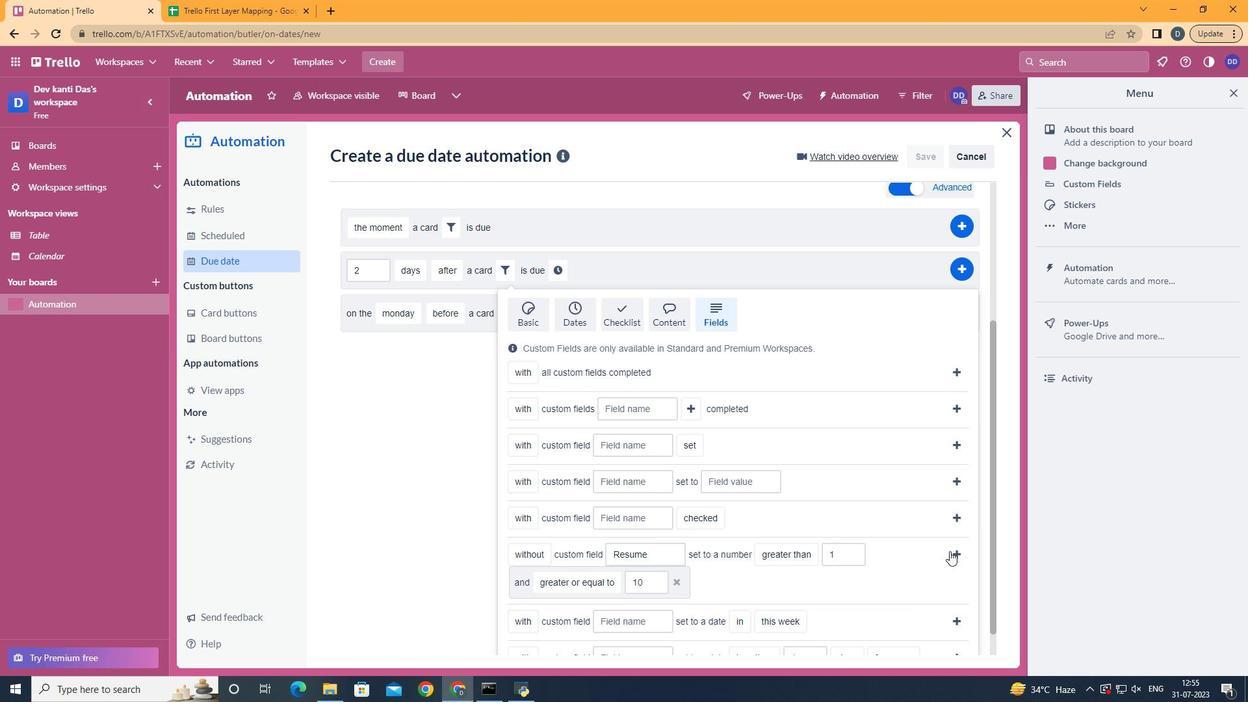 
Action: Mouse moved to (360, 499)
Screenshot: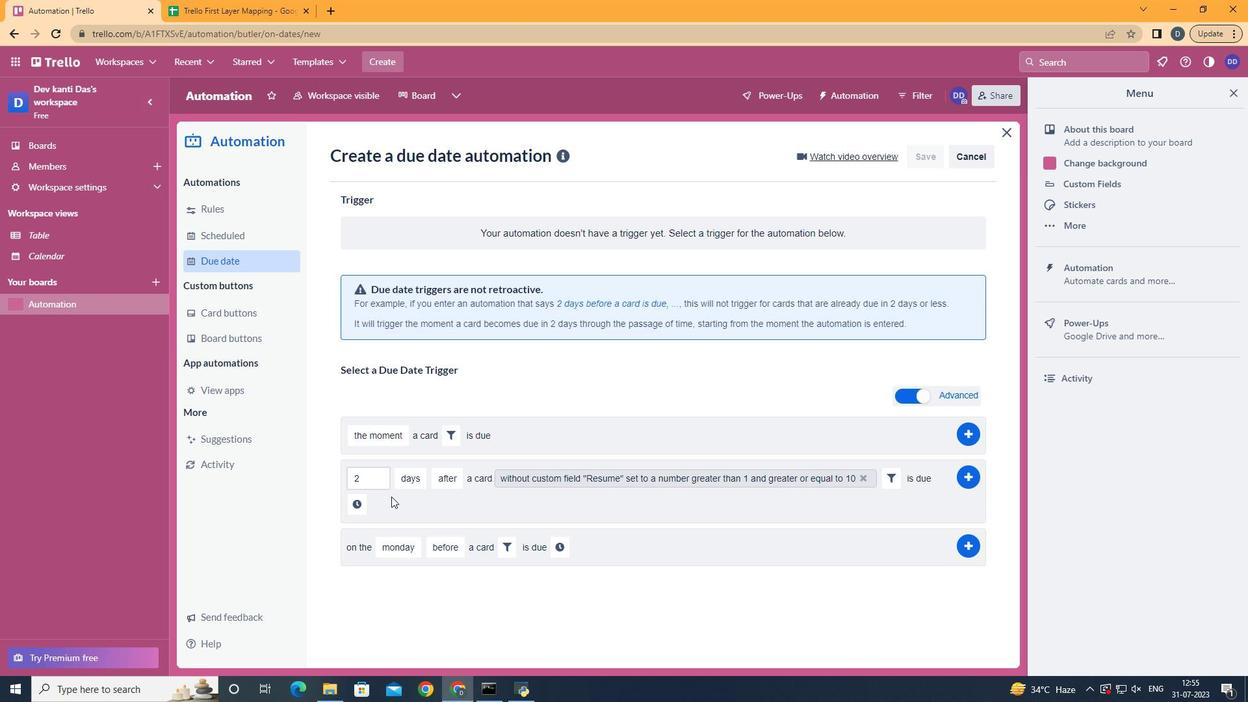 
Action: Mouse pressed left at (360, 499)
Screenshot: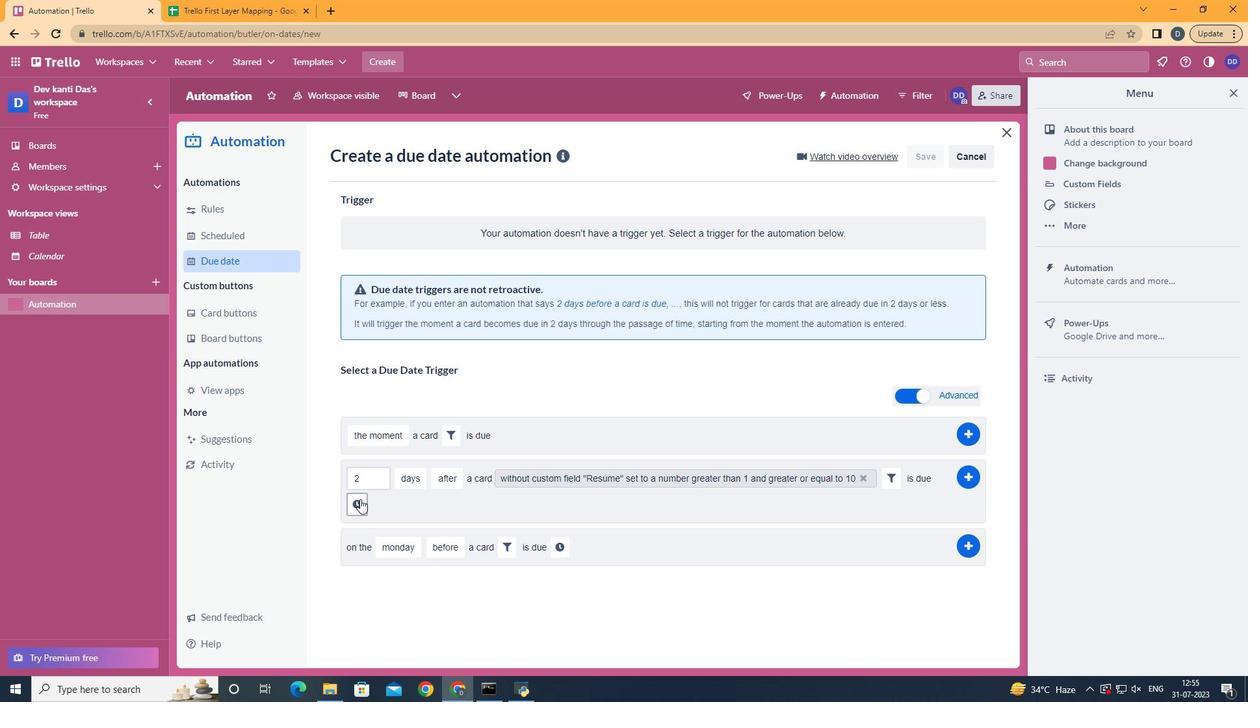 
Action: Mouse moved to (388, 510)
Screenshot: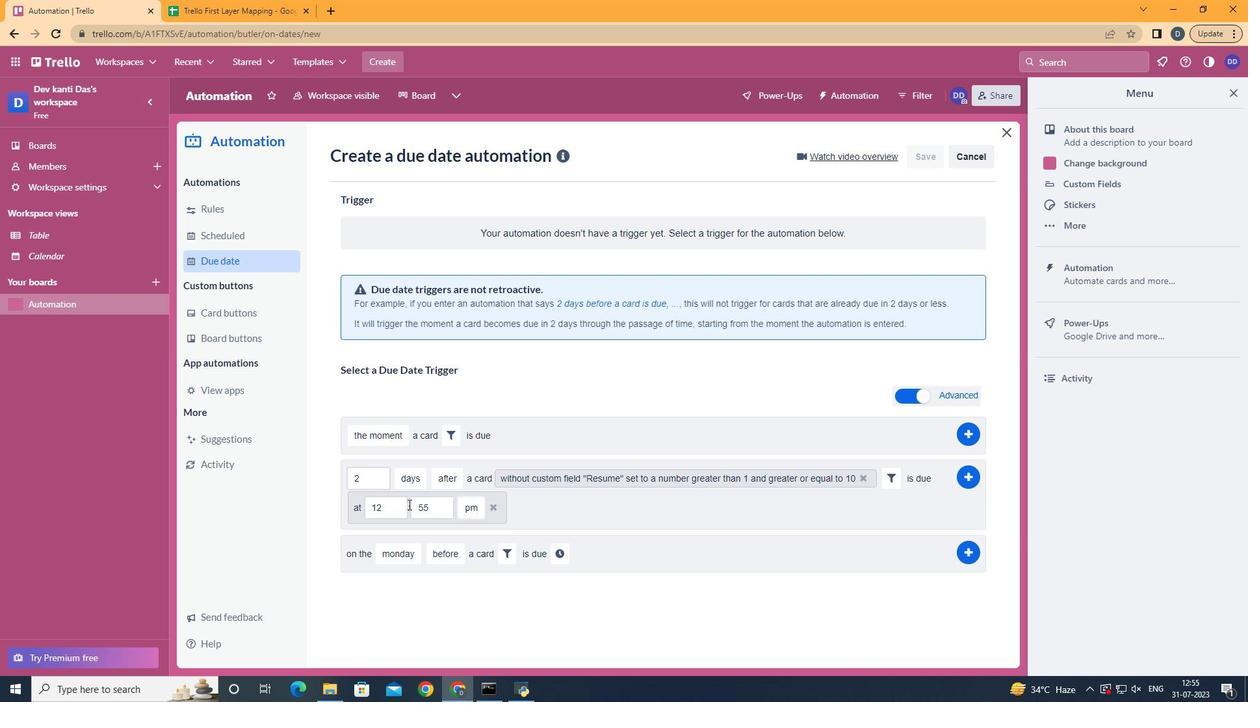 
Action: Mouse pressed left at (388, 510)
Screenshot: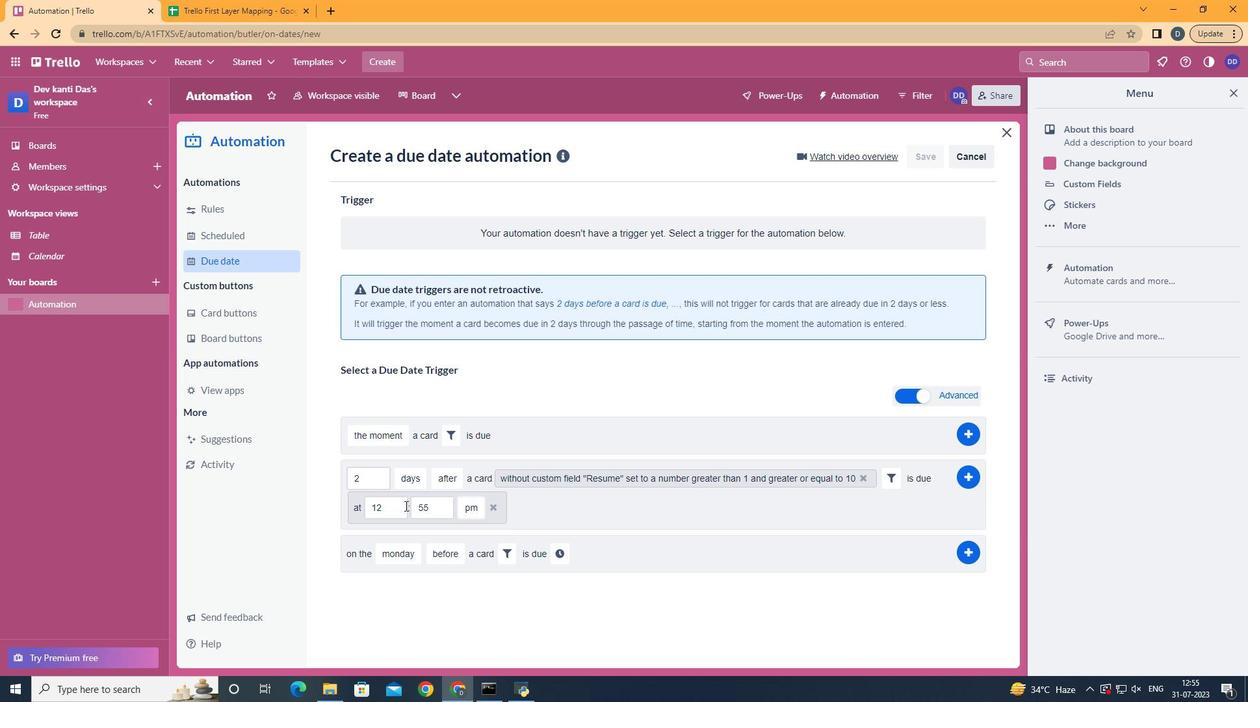 
Action: Key pressed <Key.backspace>1
Screenshot: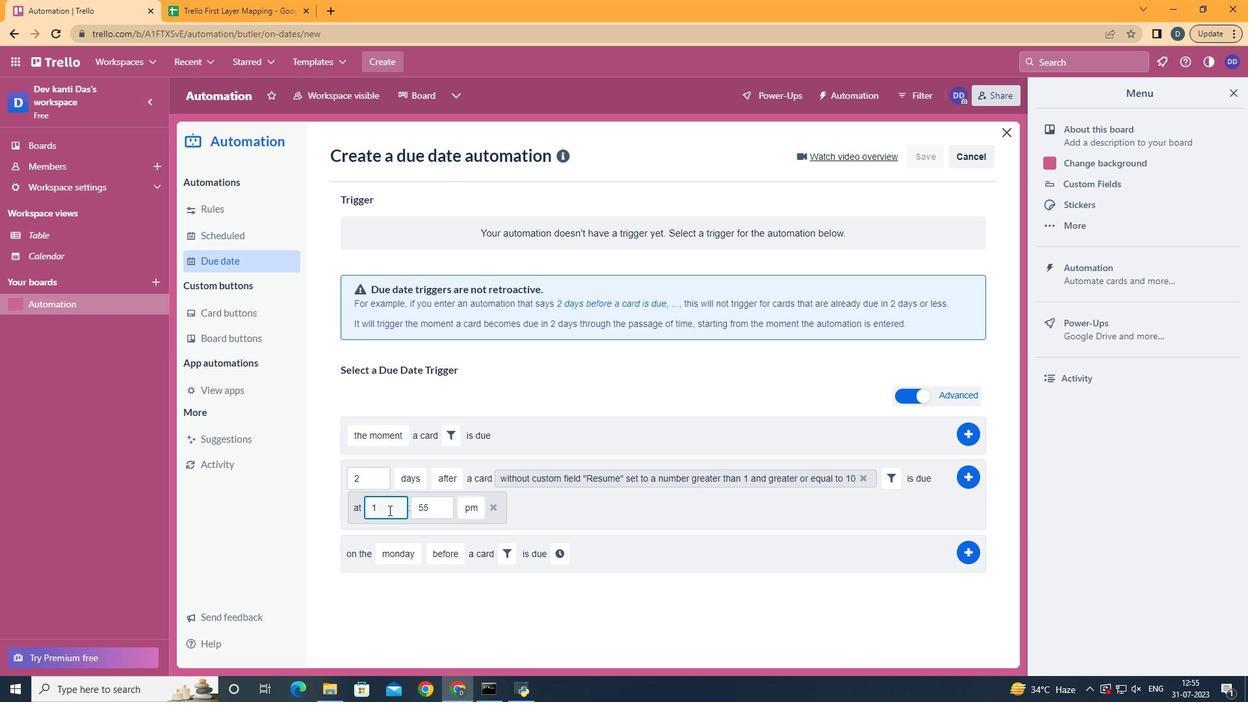 
Action: Mouse moved to (435, 507)
Screenshot: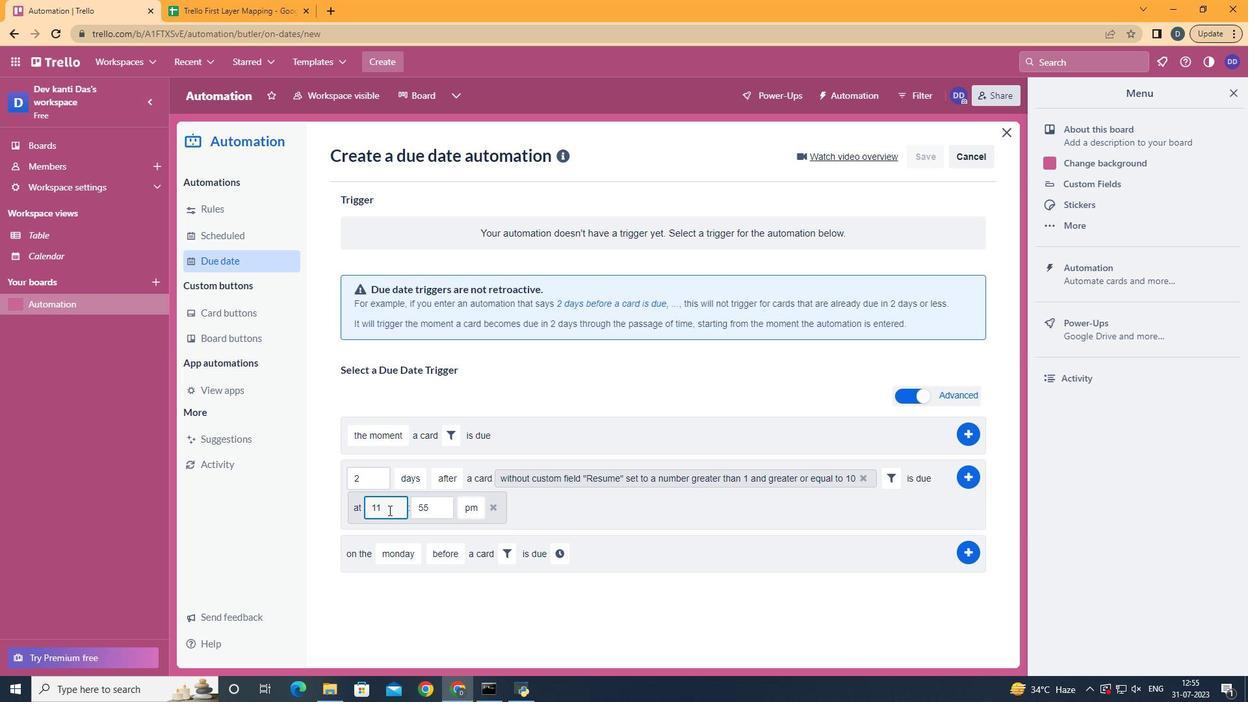 
Action: Mouse pressed left at (435, 507)
Screenshot: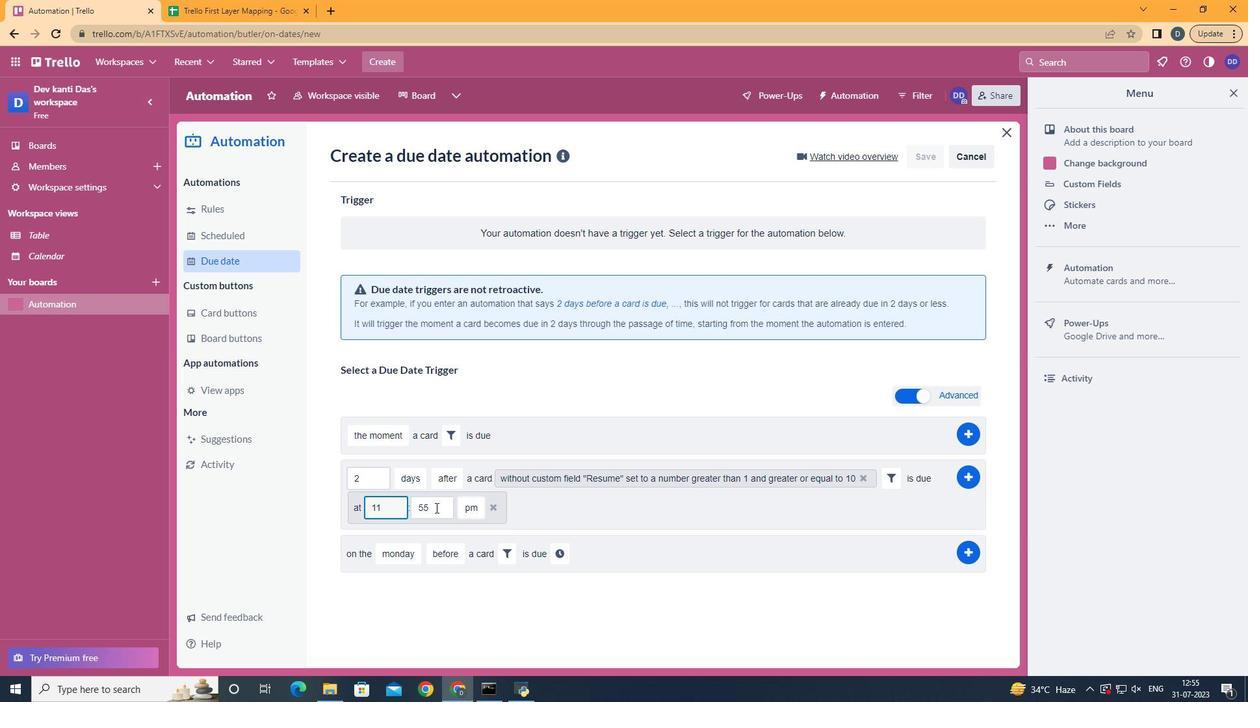 
Action: Key pressed <Key.backspace><Key.backspace>00
Screenshot: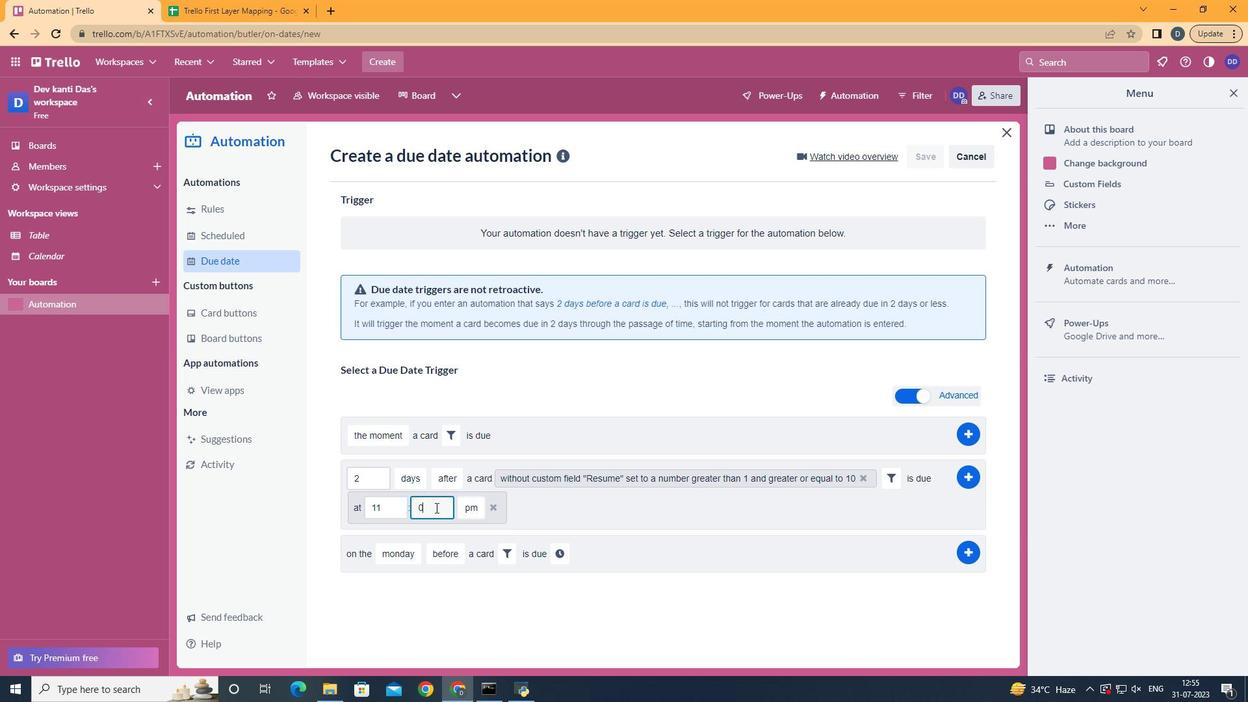 
Action: Mouse moved to (473, 531)
Screenshot: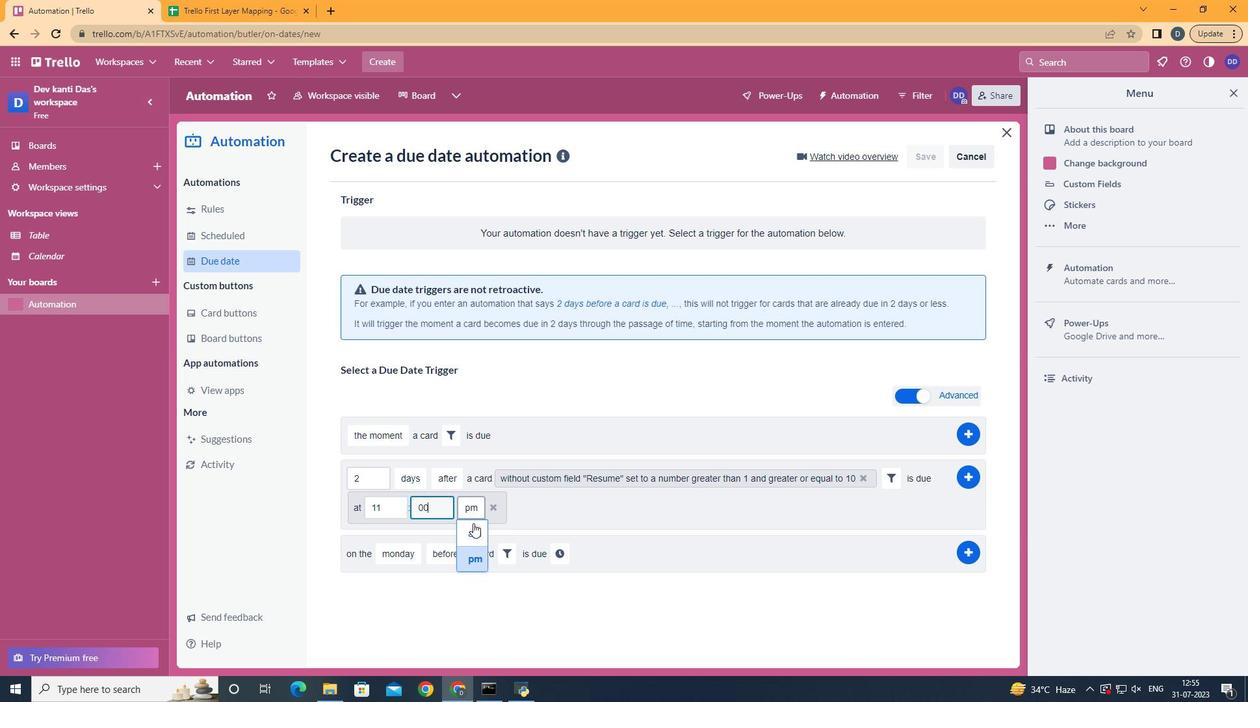 
Action: Mouse pressed left at (473, 531)
Screenshot: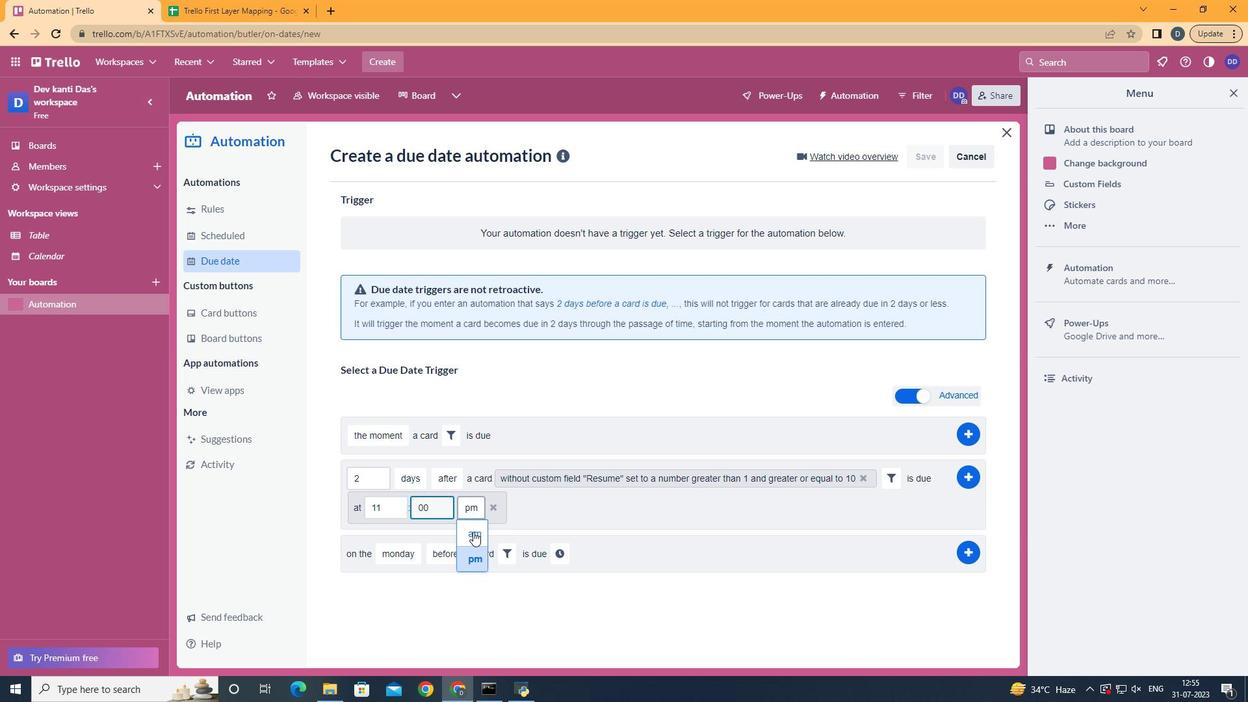 
Action: Mouse moved to (964, 473)
Screenshot: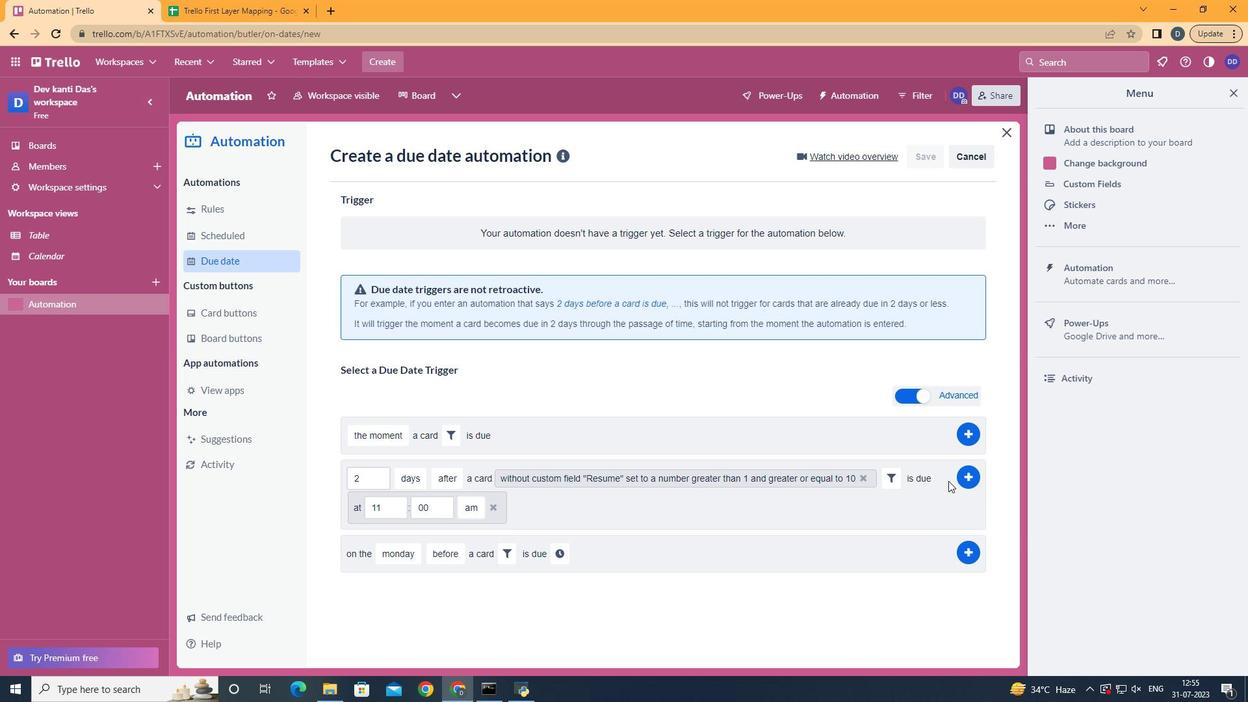 
Action: Mouse pressed left at (964, 473)
Screenshot: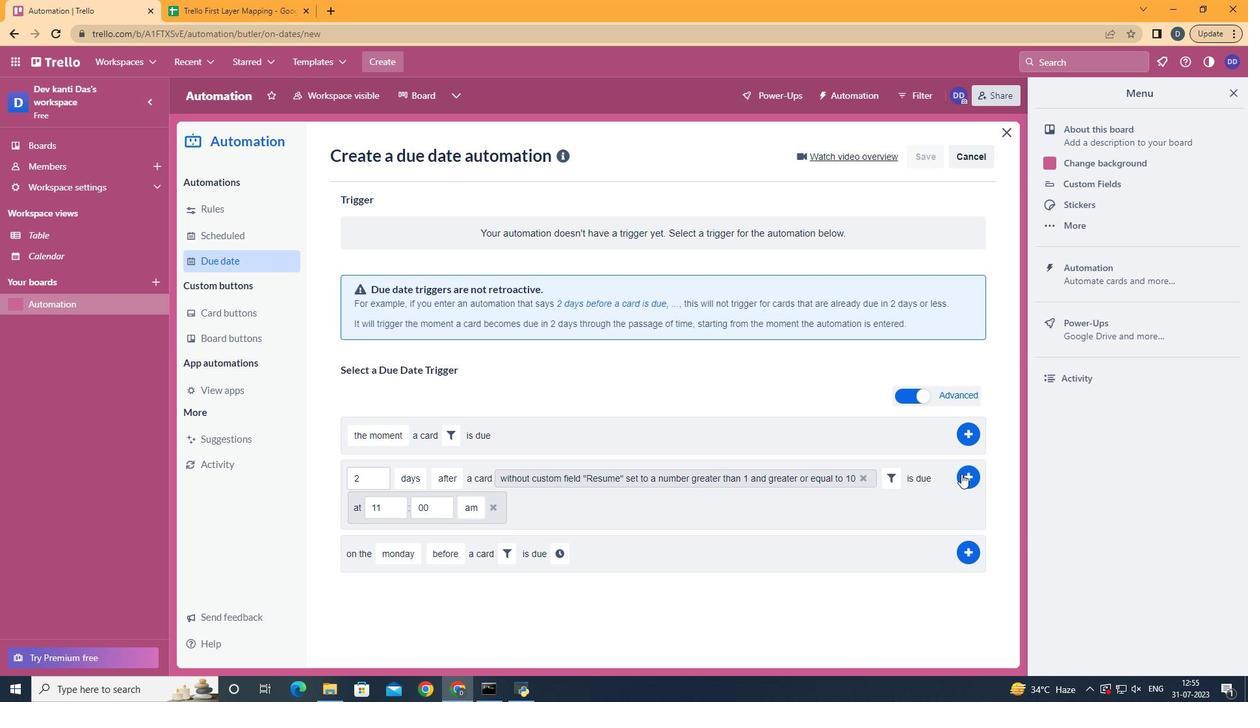 
Action: Mouse moved to (702, 344)
Screenshot: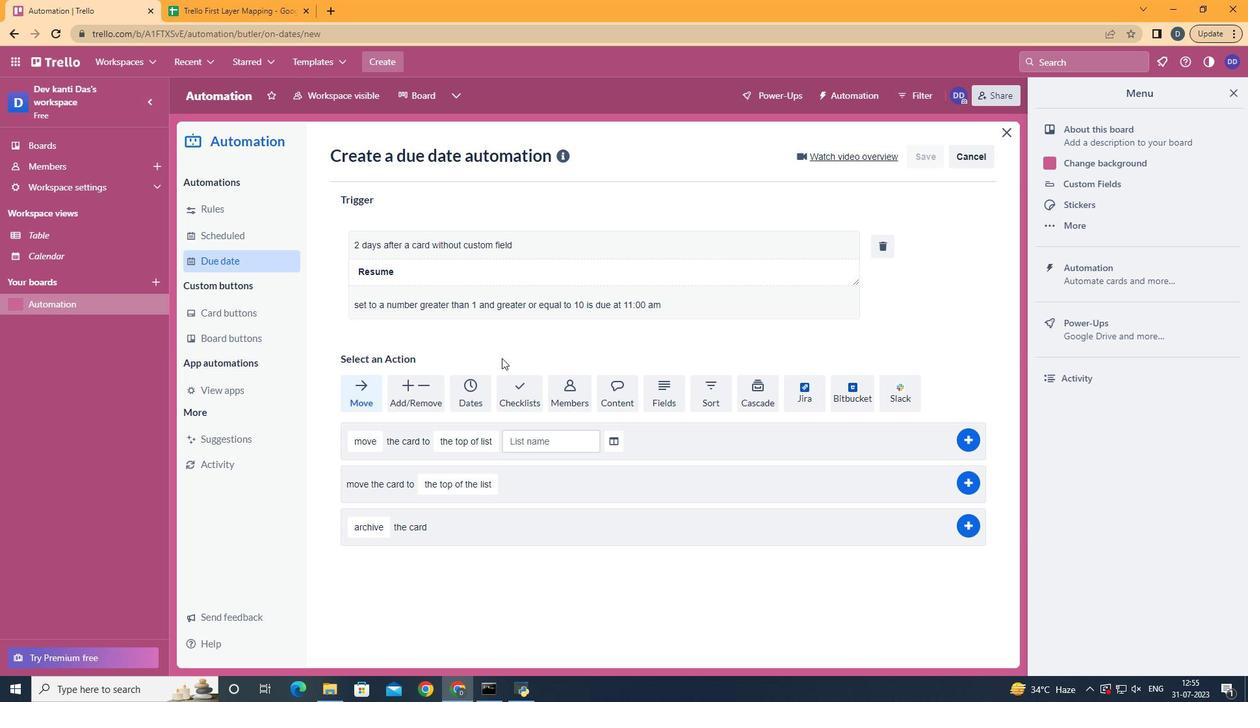 
